Task: Find connections with filter location Thiais with filter topic #Mentoringwith filter profile language Spanish with filter current company Impetus with filter school Kolkata jobs with filter industry Tobacco Manufacturing with filter service category Ghostwriting with filter keywords title Landscaping Assistant
Action: Mouse moved to (253, 226)
Screenshot: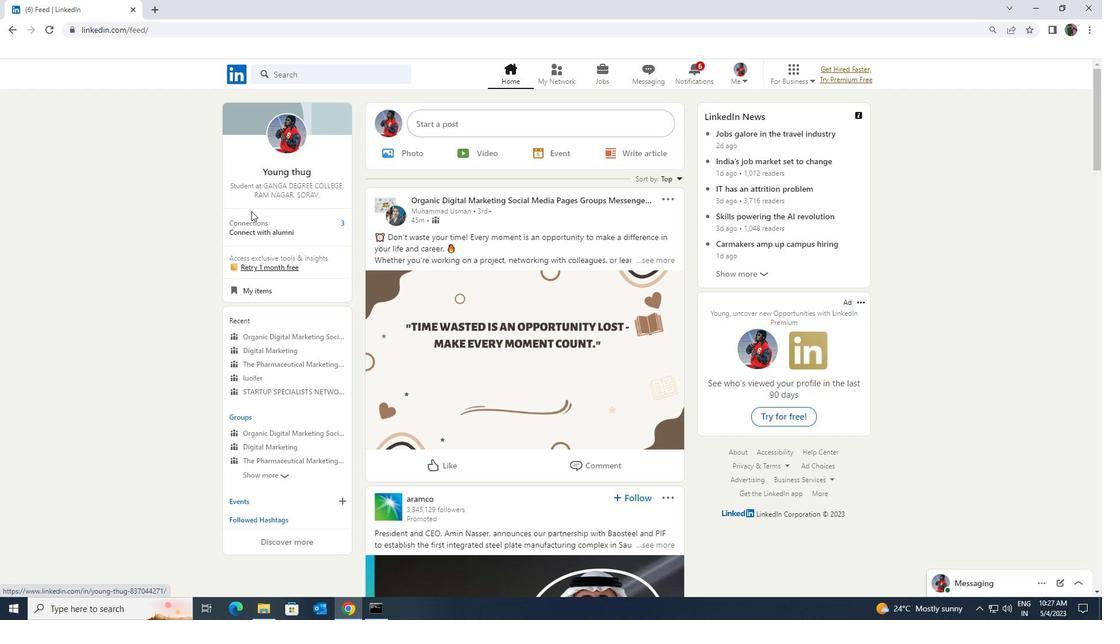 
Action: Mouse pressed left at (253, 226)
Screenshot: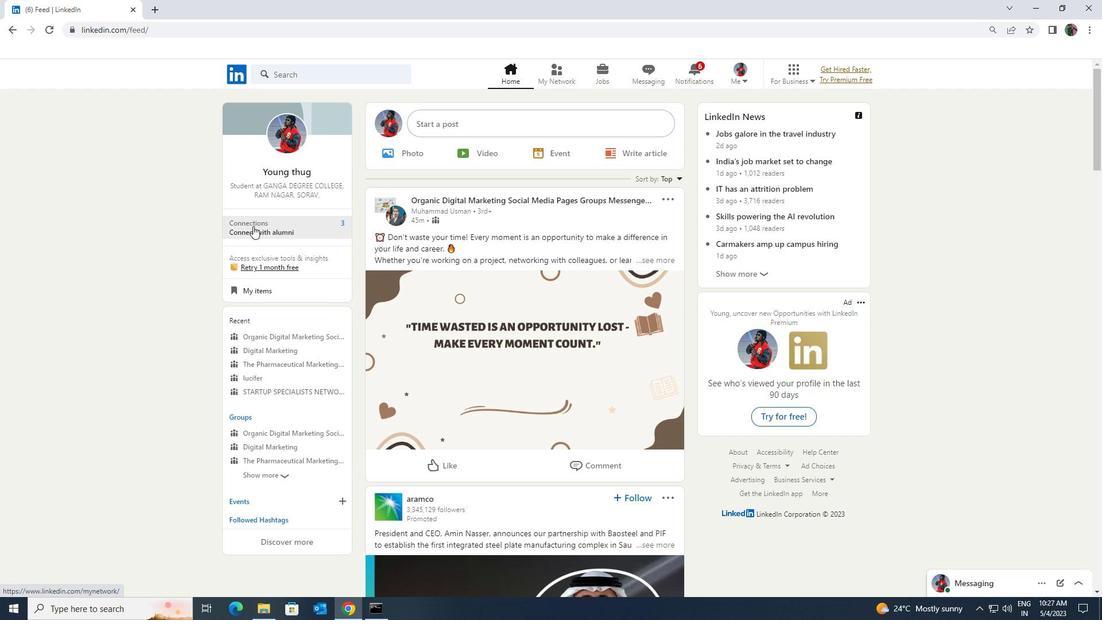 
Action: Mouse moved to (278, 137)
Screenshot: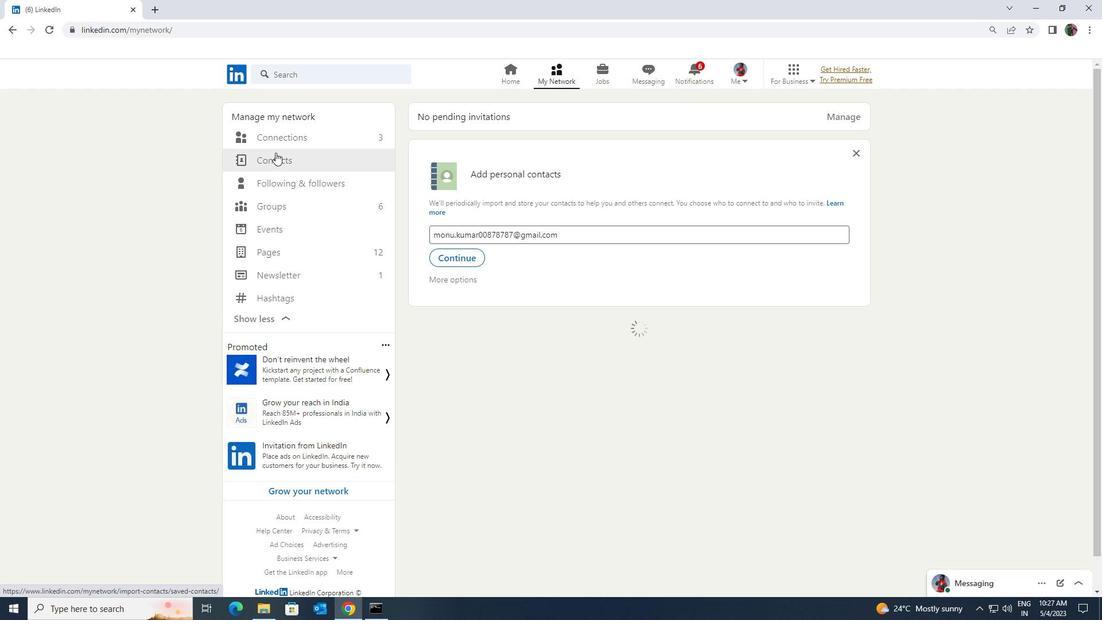 
Action: Mouse pressed left at (278, 137)
Screenshot: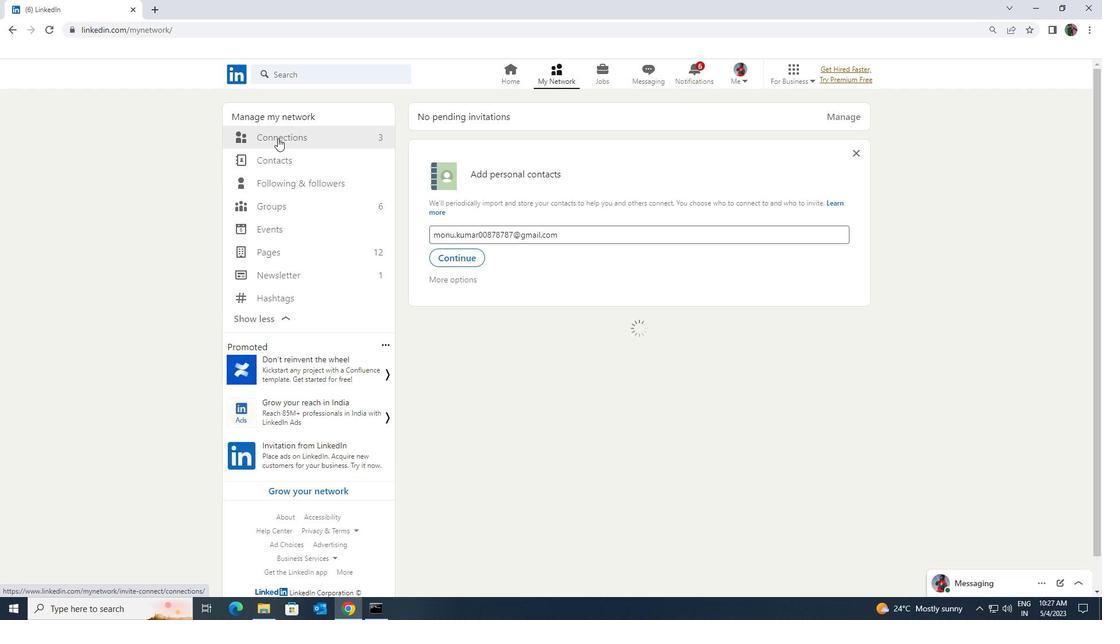 
Action: Mouse moved to (619, 140)
Screenshot: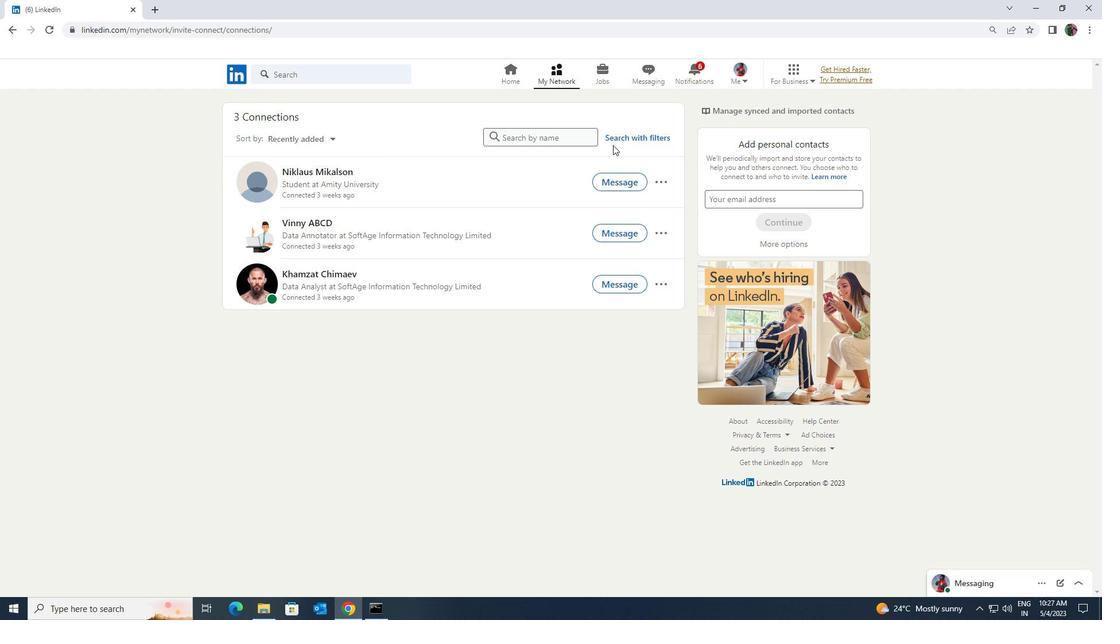 
Action: Mouse pressed left at (619, 140)
Screenshot: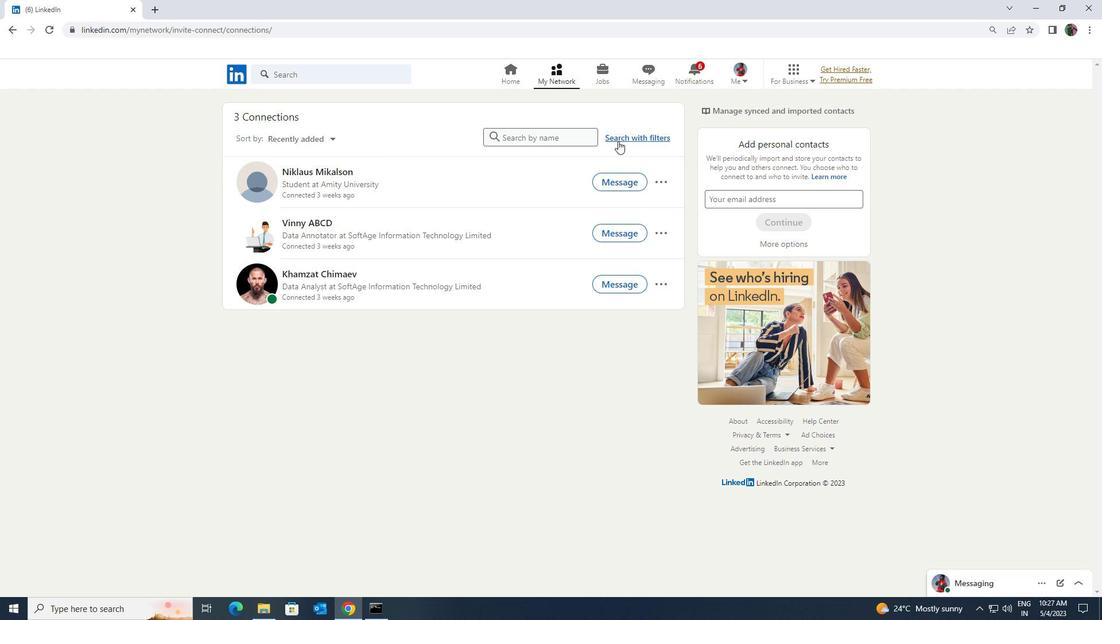 
Action: Mouse moved to (591, 109)
Screenshot: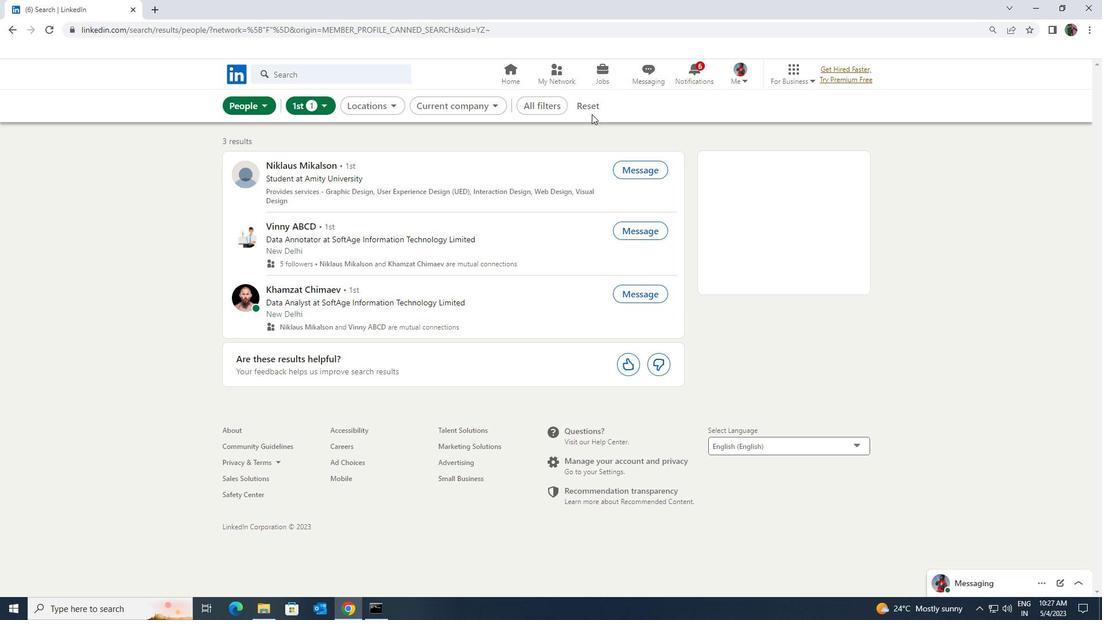 
Action: Mouse pressed left at (591, 109)
Screenshot: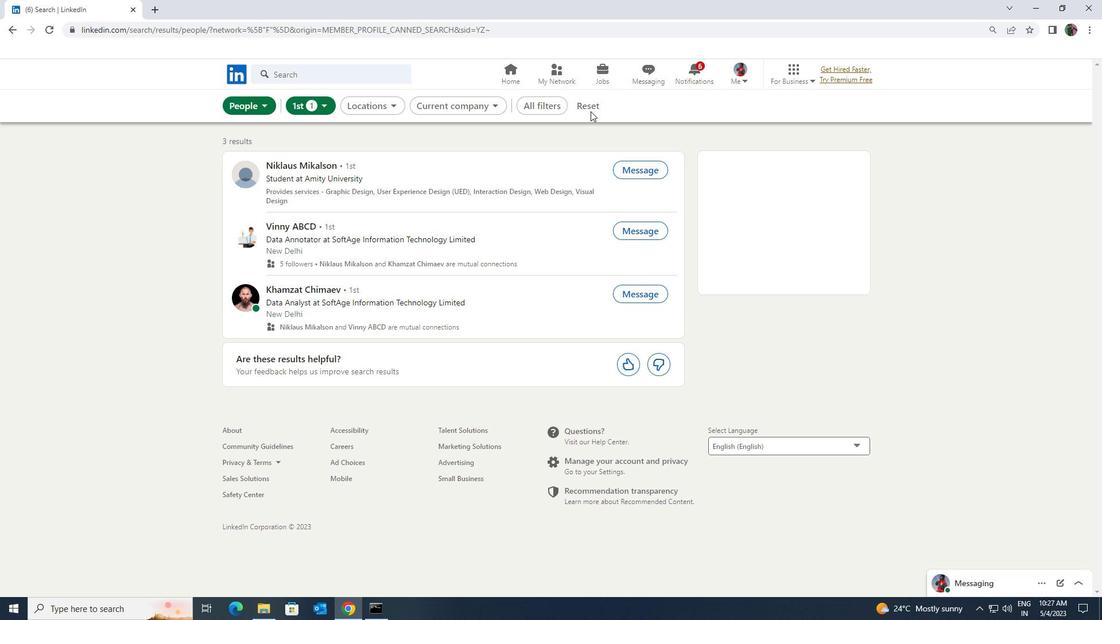 
Action: Mouse moved to (570, 107)
Screenshot: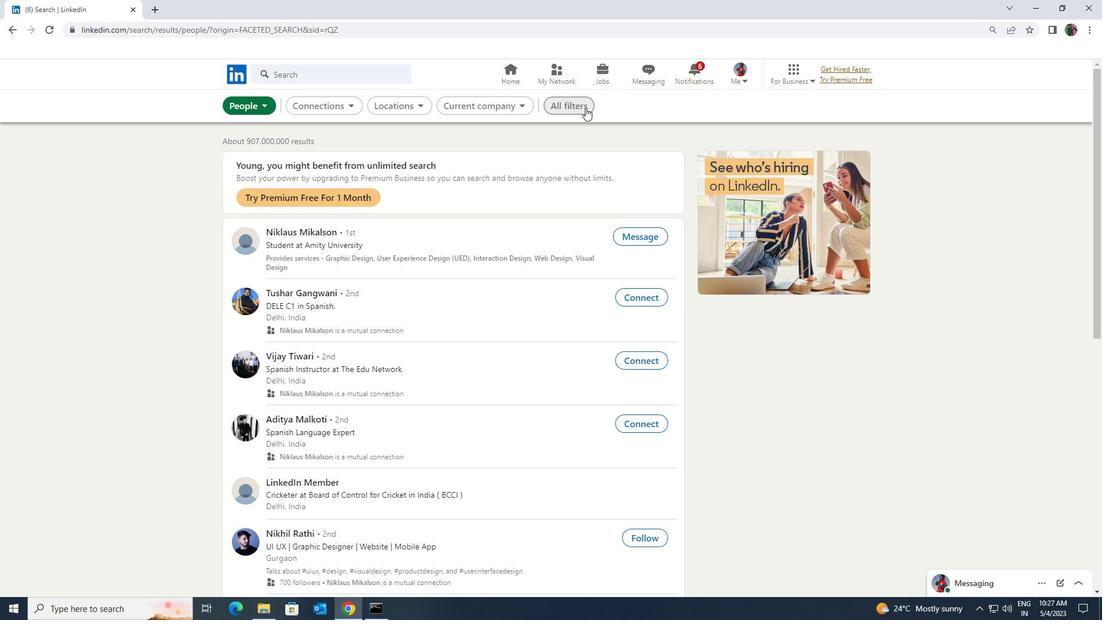 
Action: Mouse pressed left at (570, 107)
Screenshot: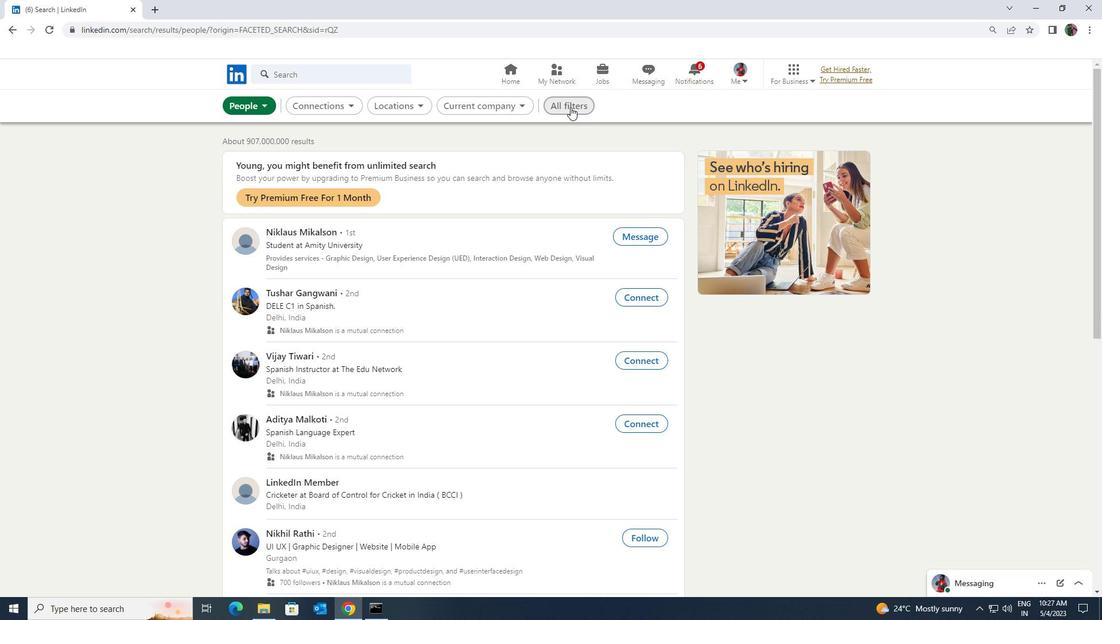 
Action: Mouse moved to (947, 447)
Screenshot: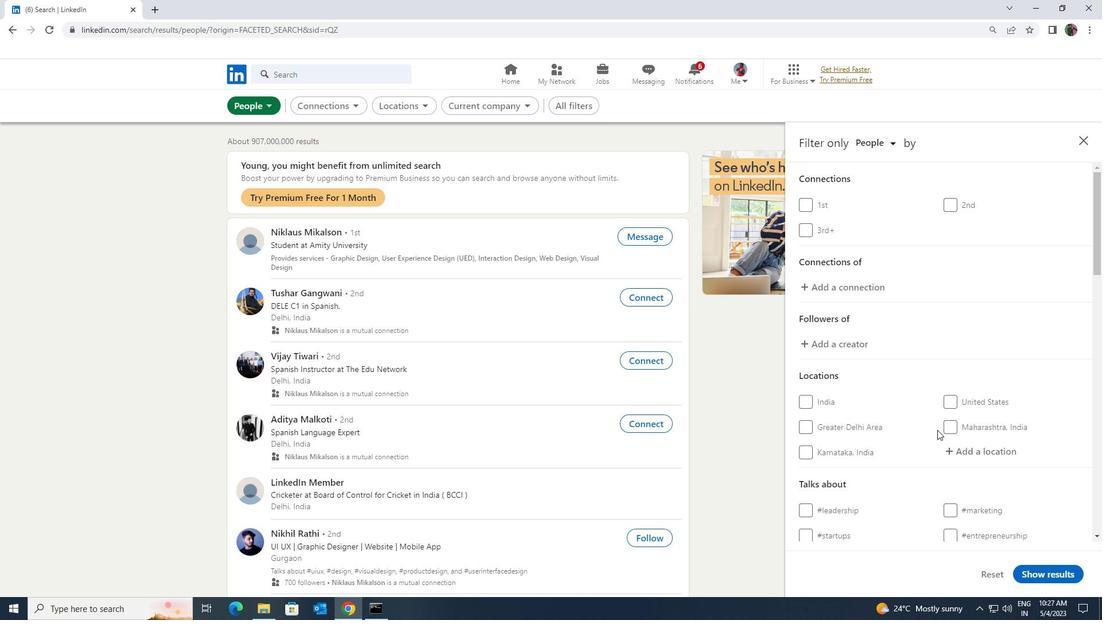 
Action: Mouse pressed left at (947, 447)
Screenshot: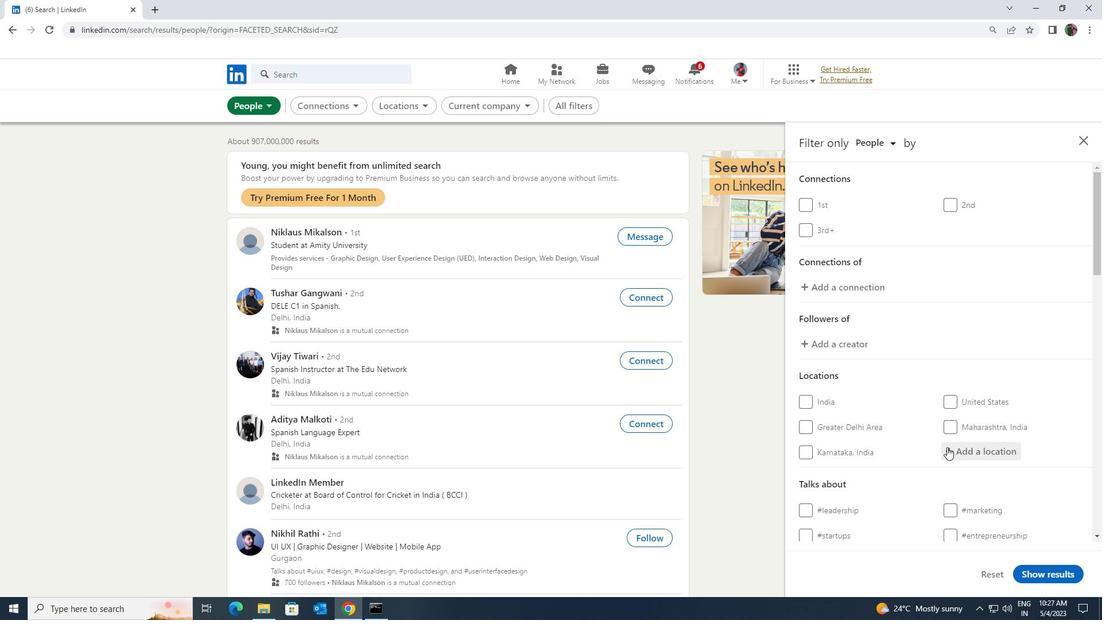 
Action: Key pressed <Key.shift>THIAIS
Screenshot: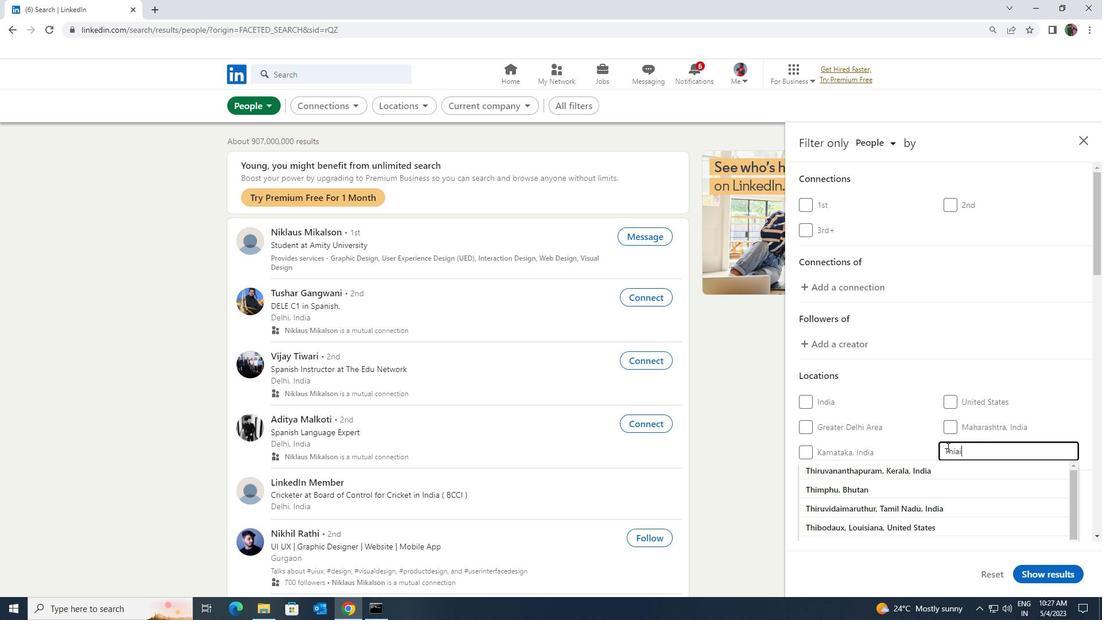 
Action: Mouse moved to (944, 461)
Screenshot: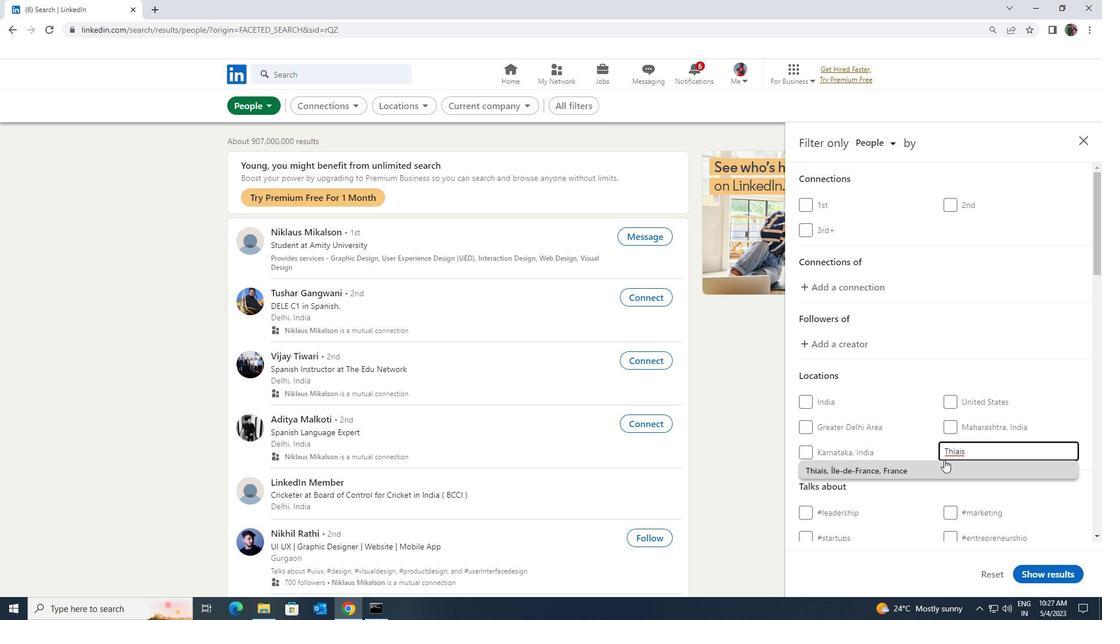 
Action: Mouse pressed left at (944, 461)
Screenshot: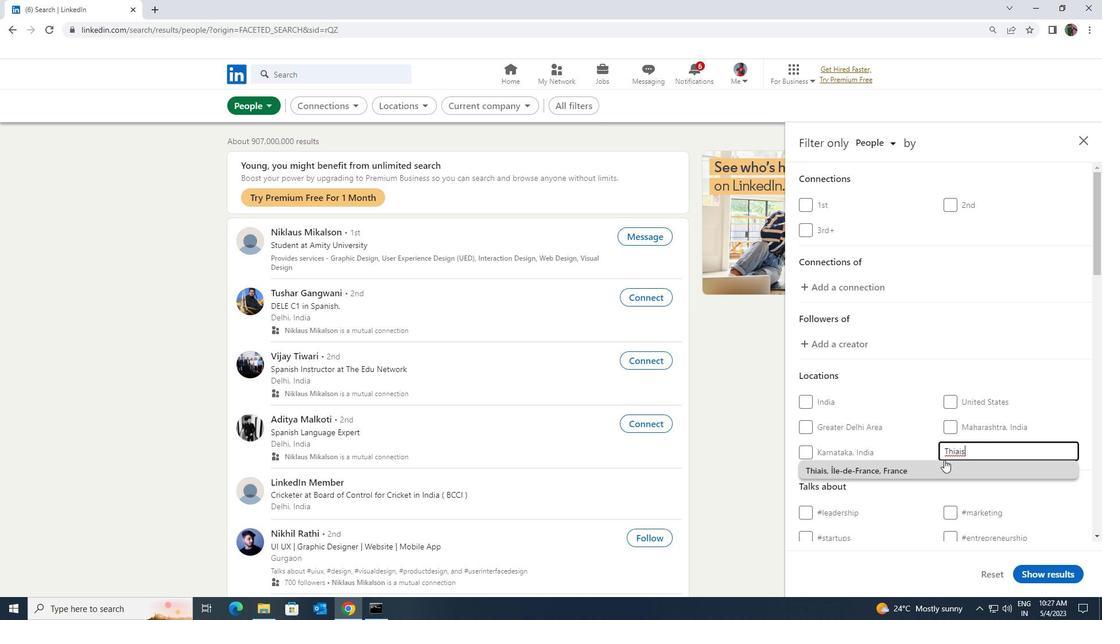 
Action: Mouse scrolled (944, 461) with delta (0, 0)
Screenshot: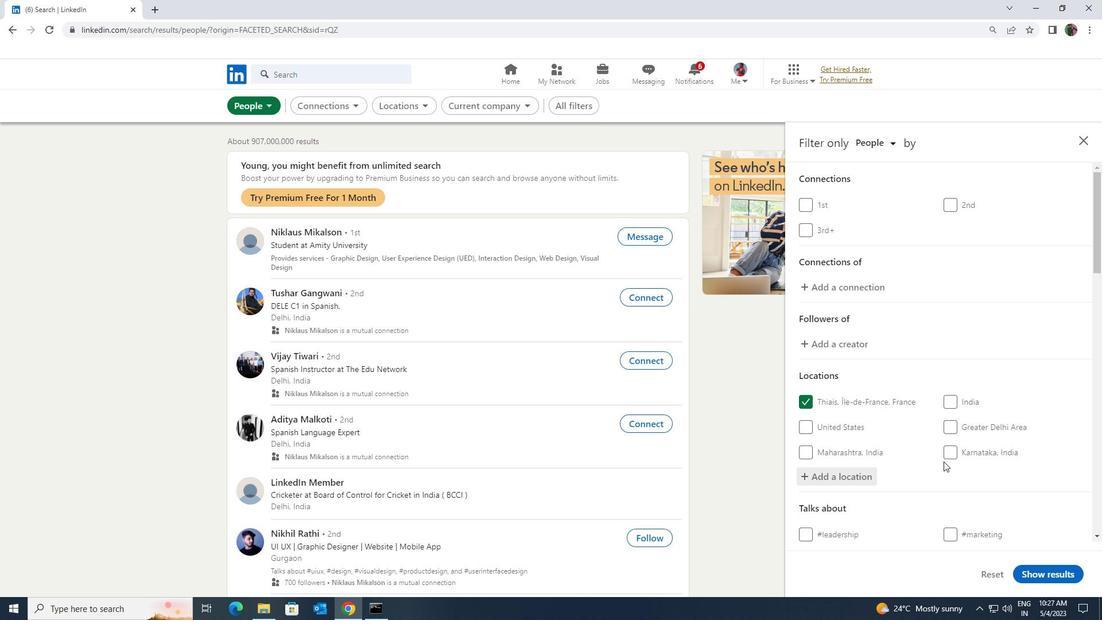 
Action: Mouse scrolled (944, 461) with delta (0, 0)
Screenshot: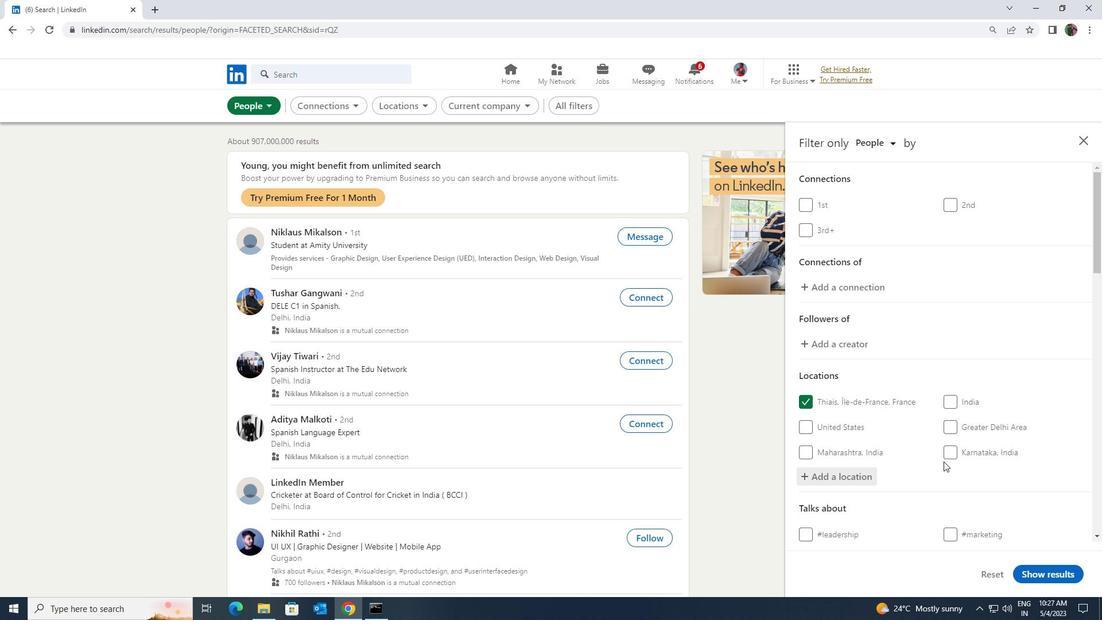 
Action: Mouse scrolled (944, 461) with delta (0, 0)
Screenshot: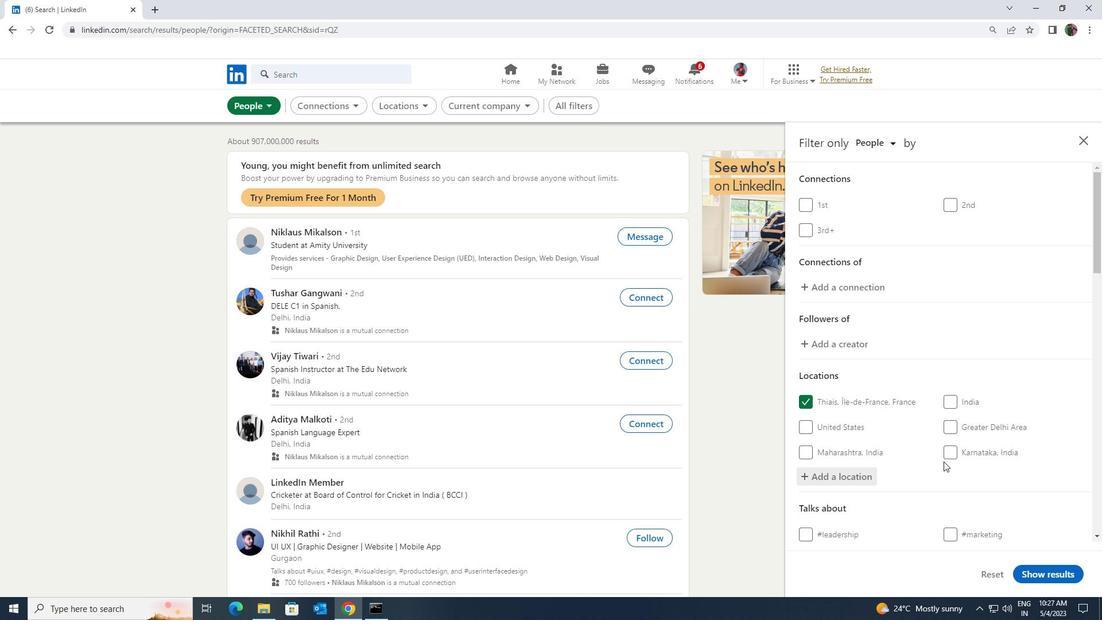 
Action: Mouse moved to (963, 408)
Screenshot: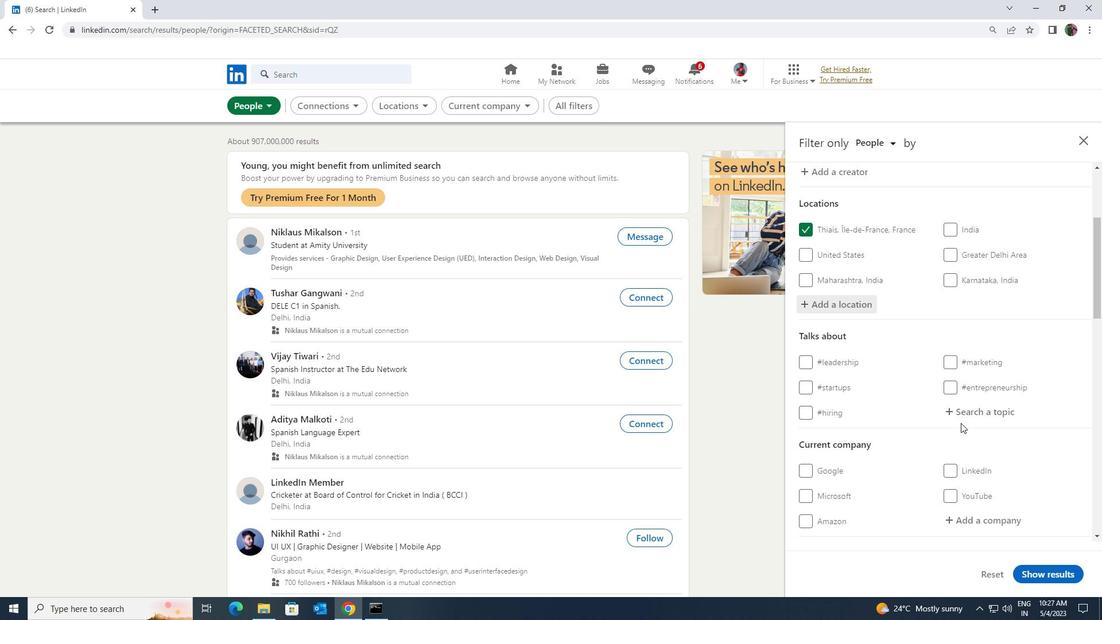
Action: Mouse pressed left at (963, 408)
Screenshot: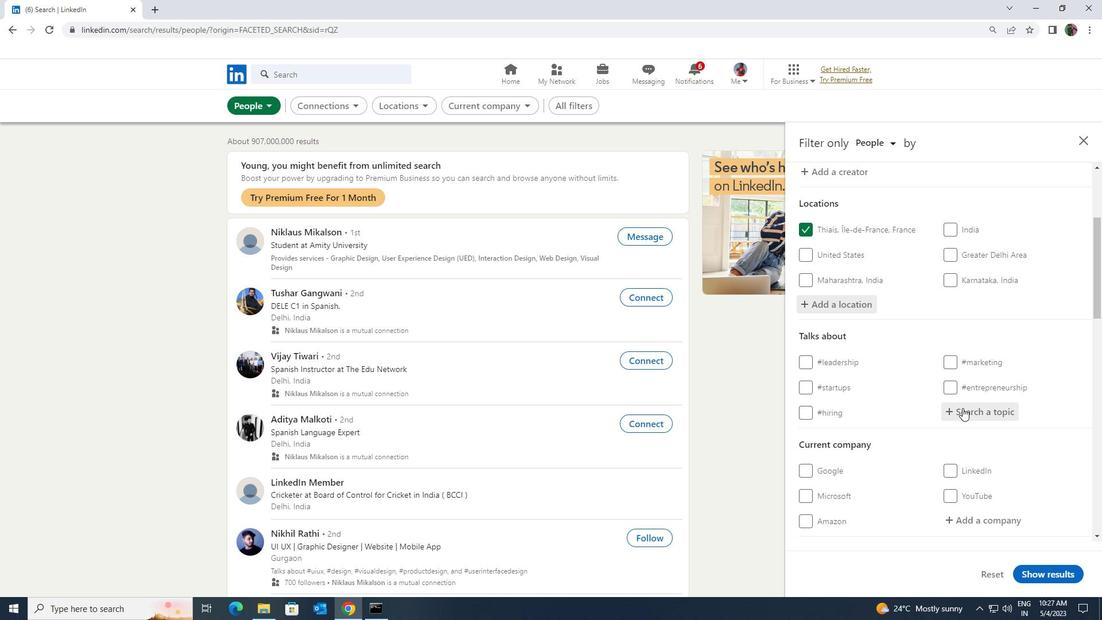 
Action: Key pressed <Key.shift>MENTORING
Screenshot: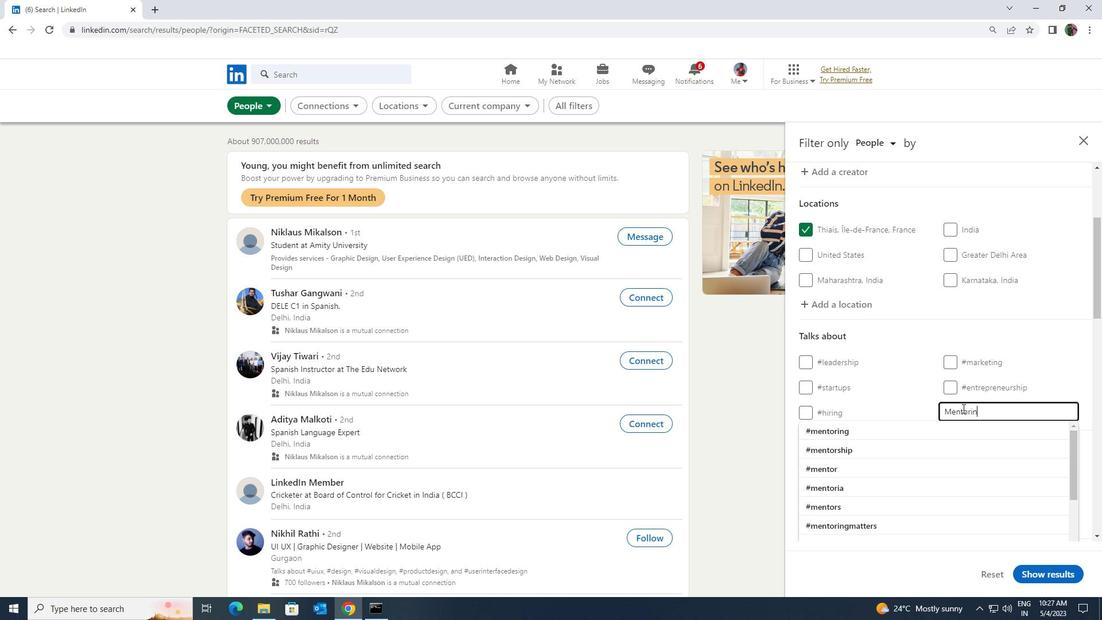 
Action: Mouse moved to (949, 422)
Screenshot: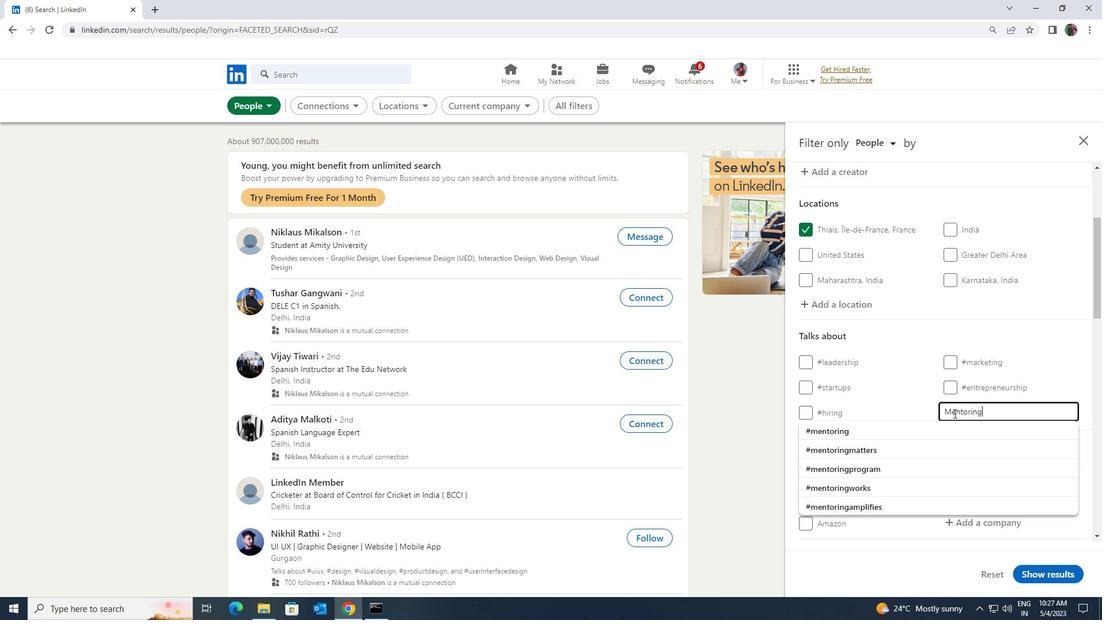 
Action: Mouse pressed left at (949, 422)
Screenshot: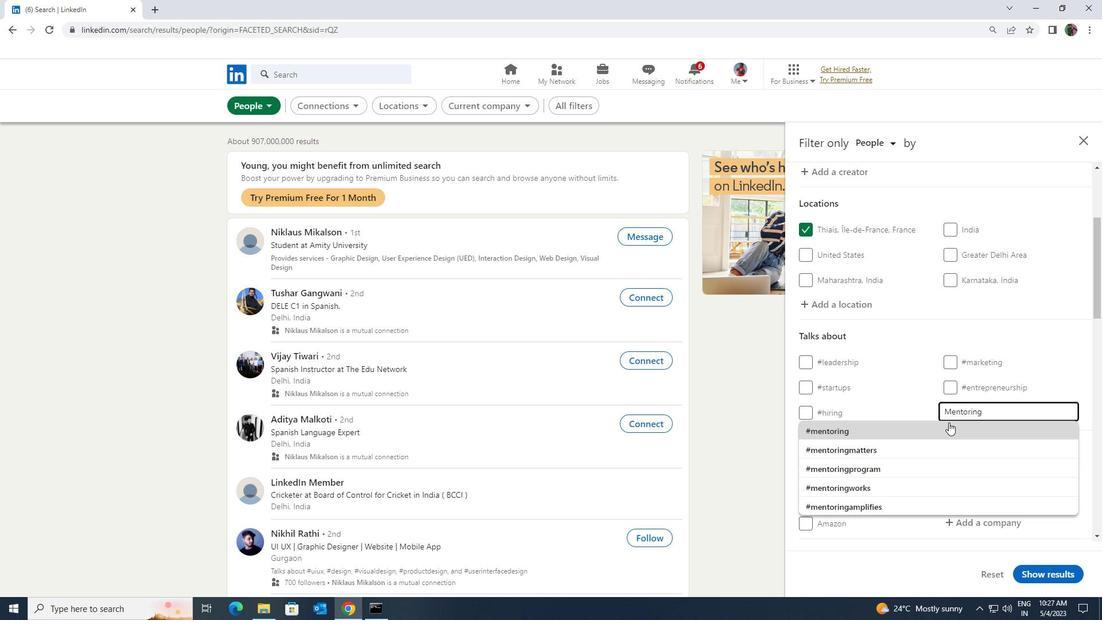 
Action: Mouse scrolled (949, 422) with delta (0, 0)
Screenshot: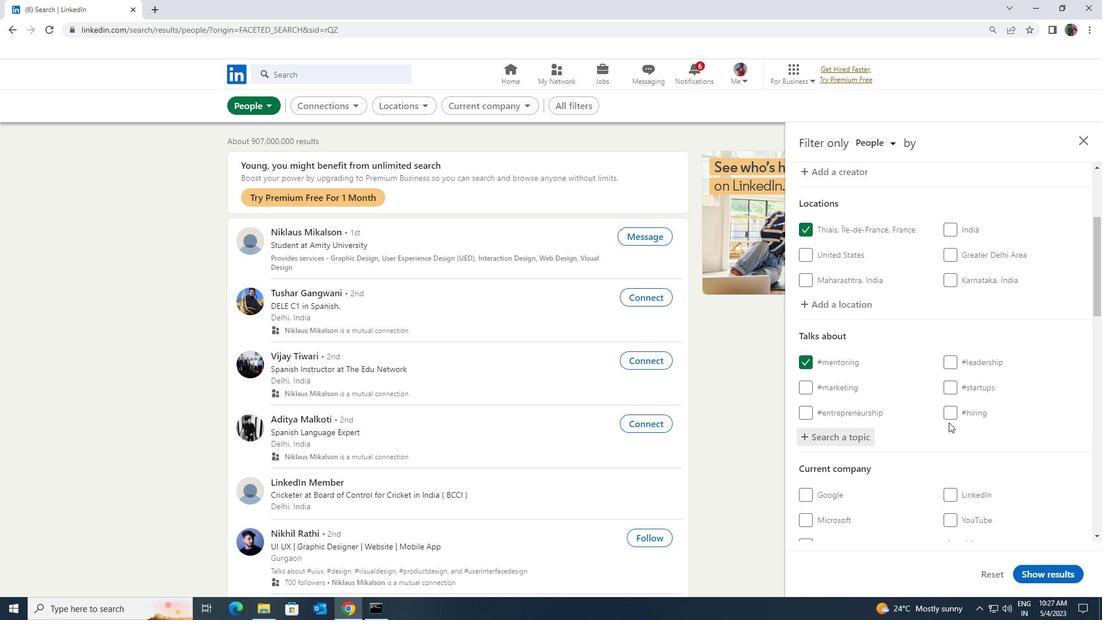 
Action: Mouse scrolled (949, 422) with delta (0, 0)
Screenshot: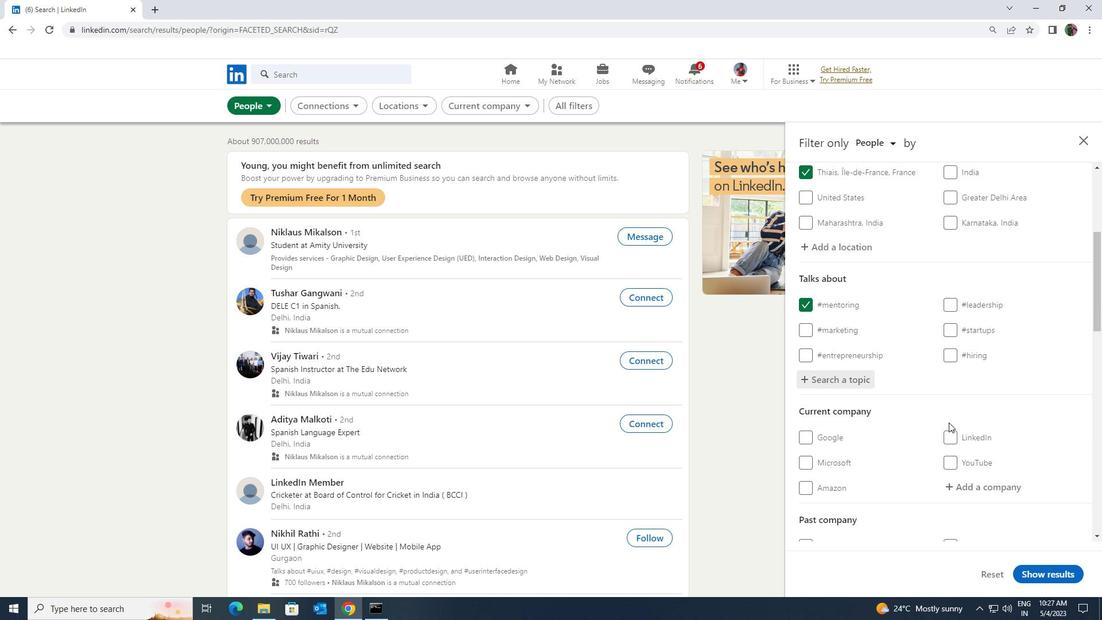 
Action: Mouse scrolled (949, 422) with delta (0, 0)
Screenshot: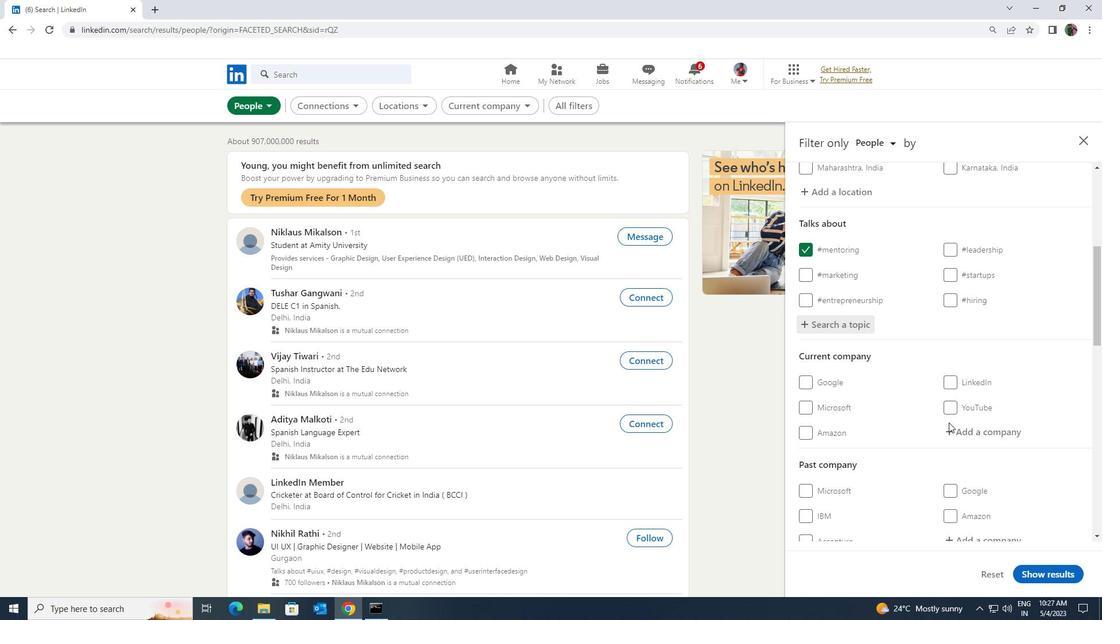 
Action: Mouse scrolled (949, 422) with delta (0, 0)
Screenshot: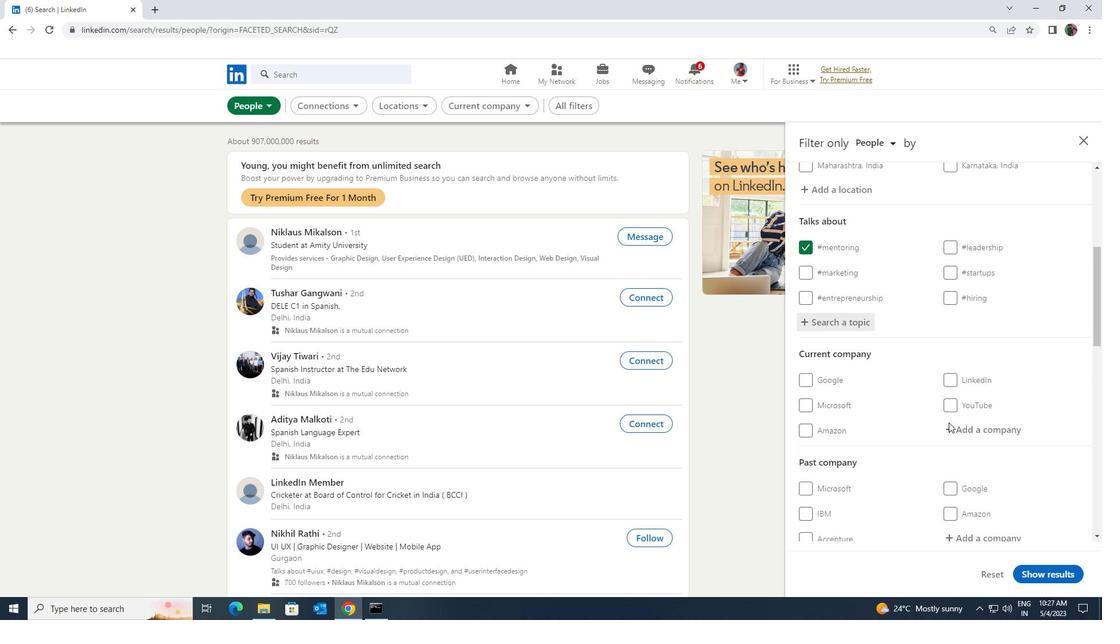 
Action: Mouse scrolled (949, 422) with delta (0, 0)
Screenshot: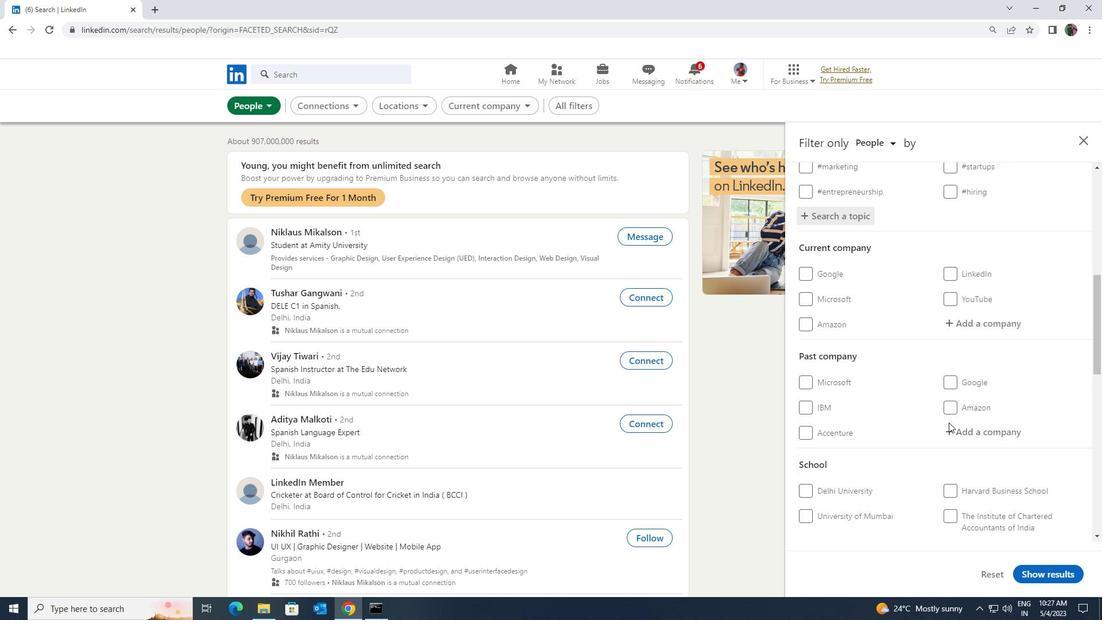 
Action: Mouse scrolled (949, 422) with delta (0, 0)
Screenshot: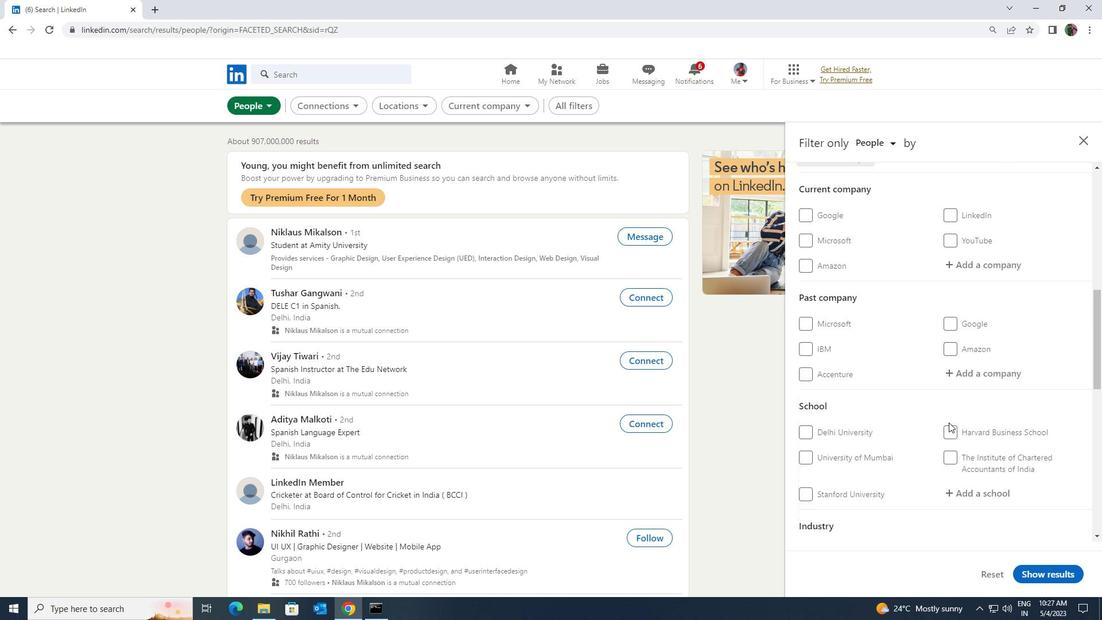 
Action: Mouse scrolled (949, 422) with delta (0, 0)
Screenshot: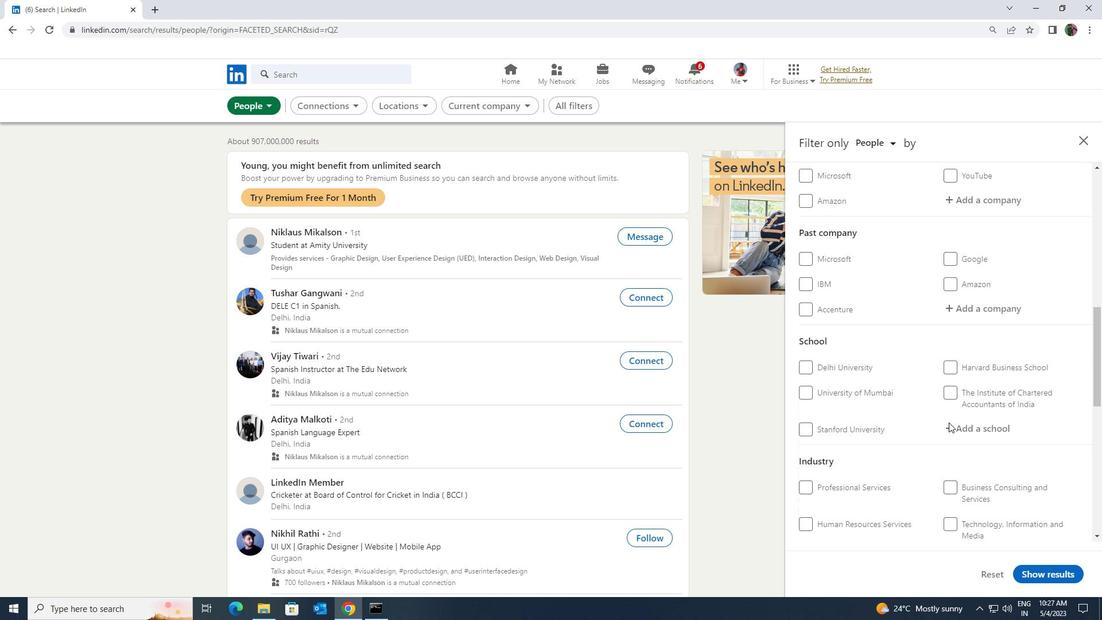 
Action: Mouse scrolled (949, 422) with delta (0, 0)
Screenshot: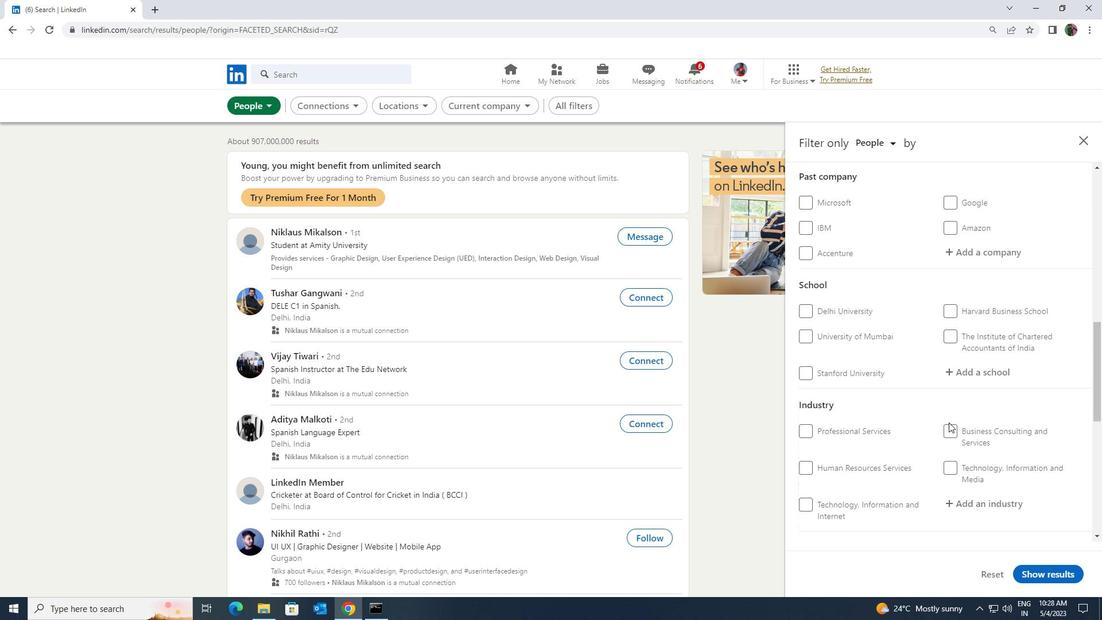
Action: Mouse scrolled (949, 422) with delta (0, 0)
Screenshot: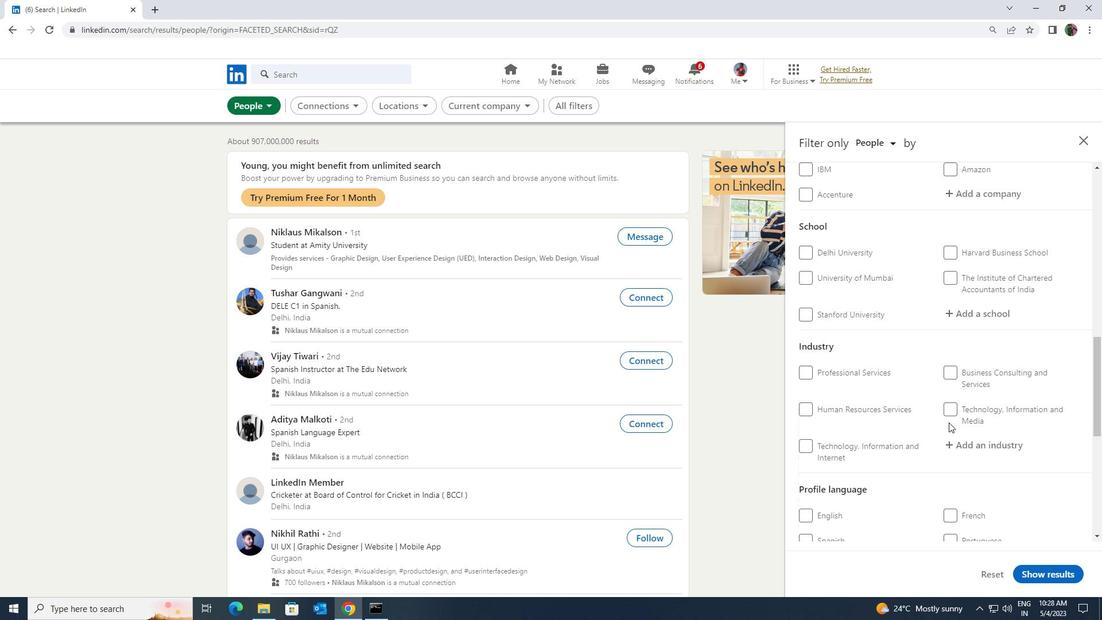 
Action: Mouse moved to (803, 486)
Screenshot: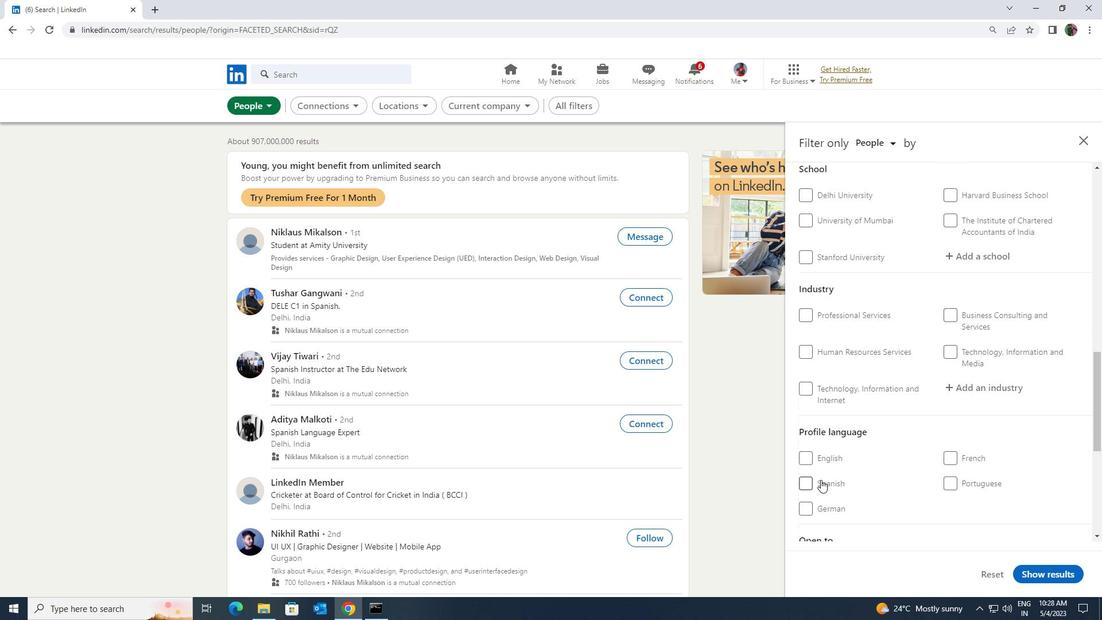 
Action: Mouse pressed left at (803, 486)
Screenshot: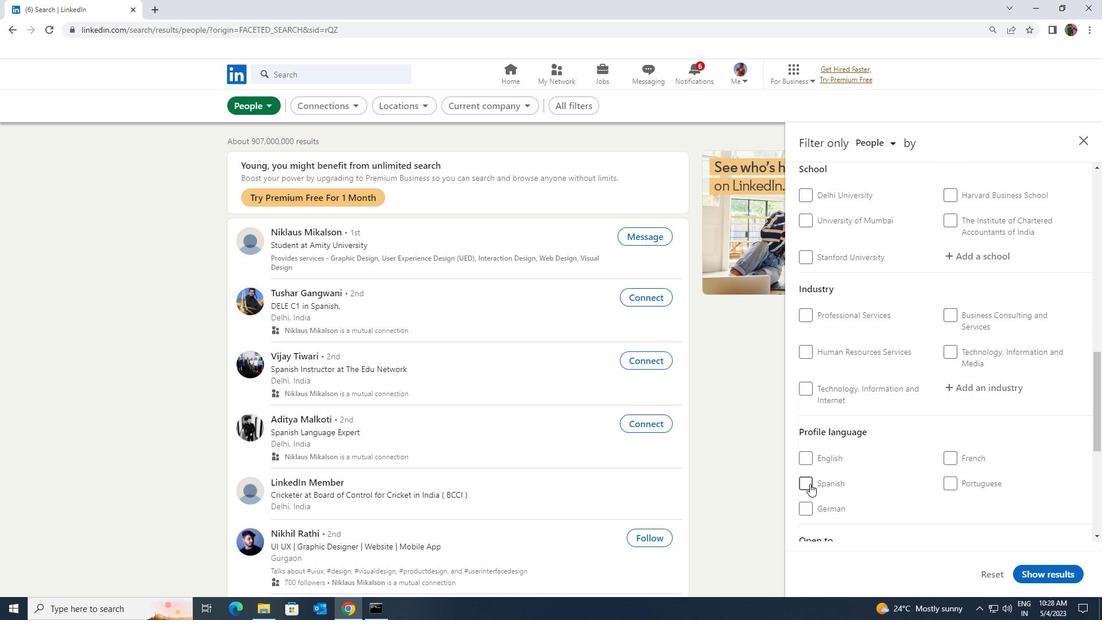 
Action: Mouse moved to (905, 464)
Screenshot: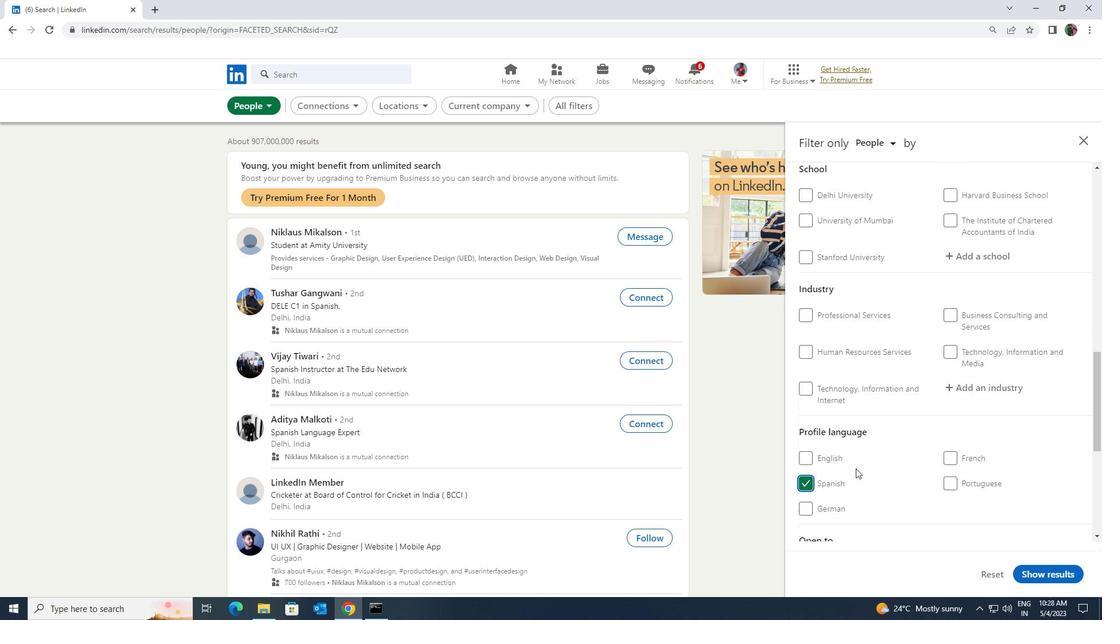
Action: Mouse scrolled (905, 465) with delta (0, 0)
Screenshot: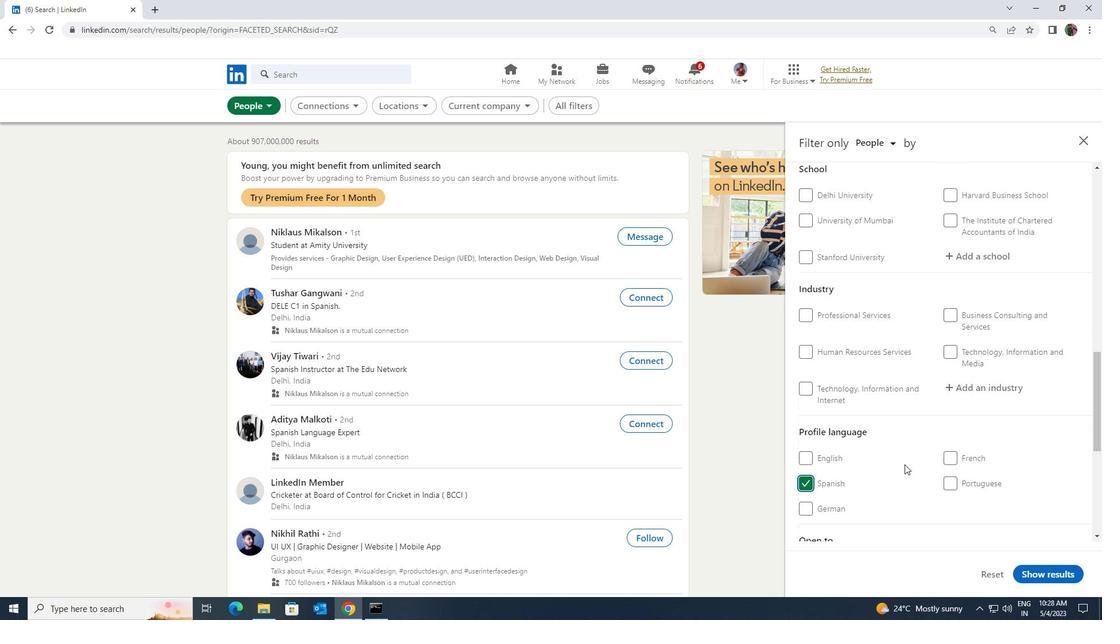 
Action: Mouse scrolled (905, 465) with delta (0, 0)
Screenshot: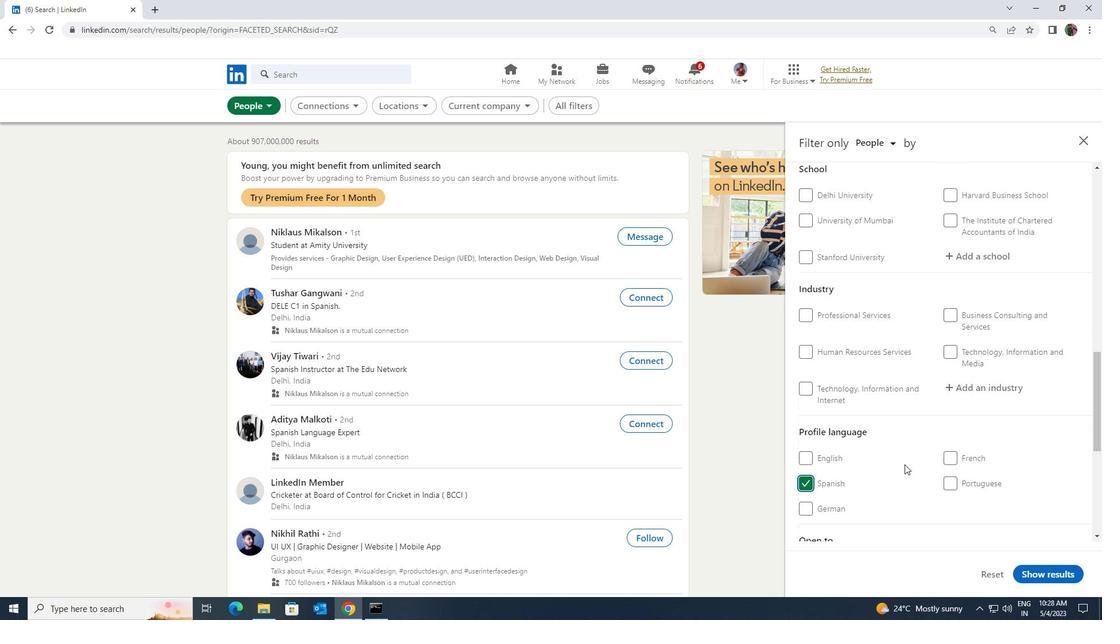 
Action: Mouse scrolled (905, 465) with delta (0, 0)
Screenshot: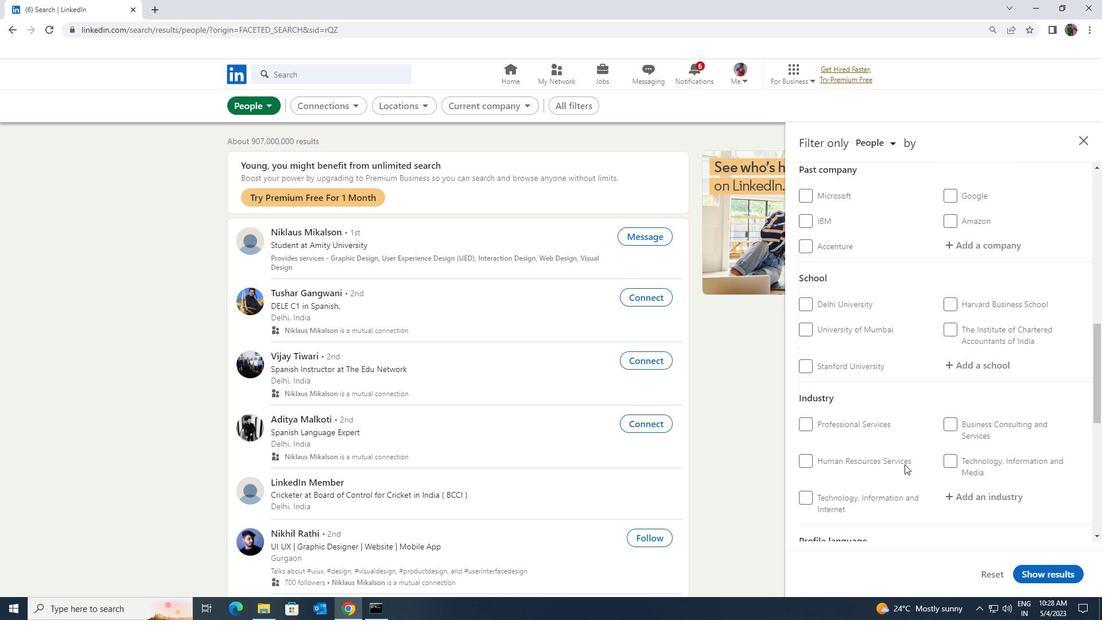 
Action: Mouse scrolled (905, 465) with delta (0, 0)
Screenshot: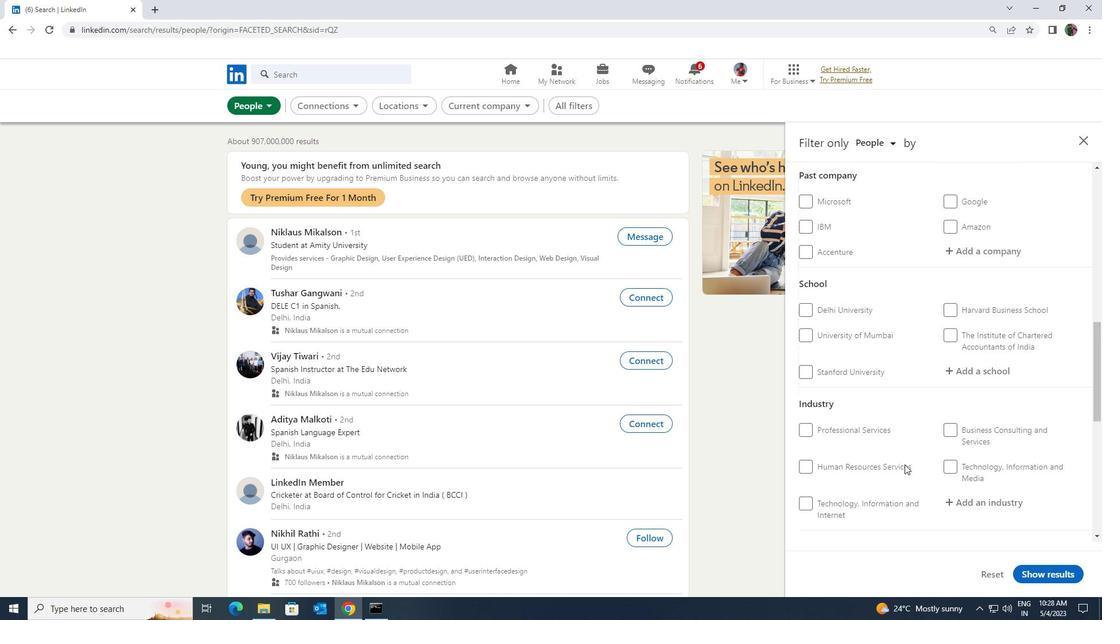
Action: Mouse scrolled (905, 465) with delta (0, 0)
Screenshot: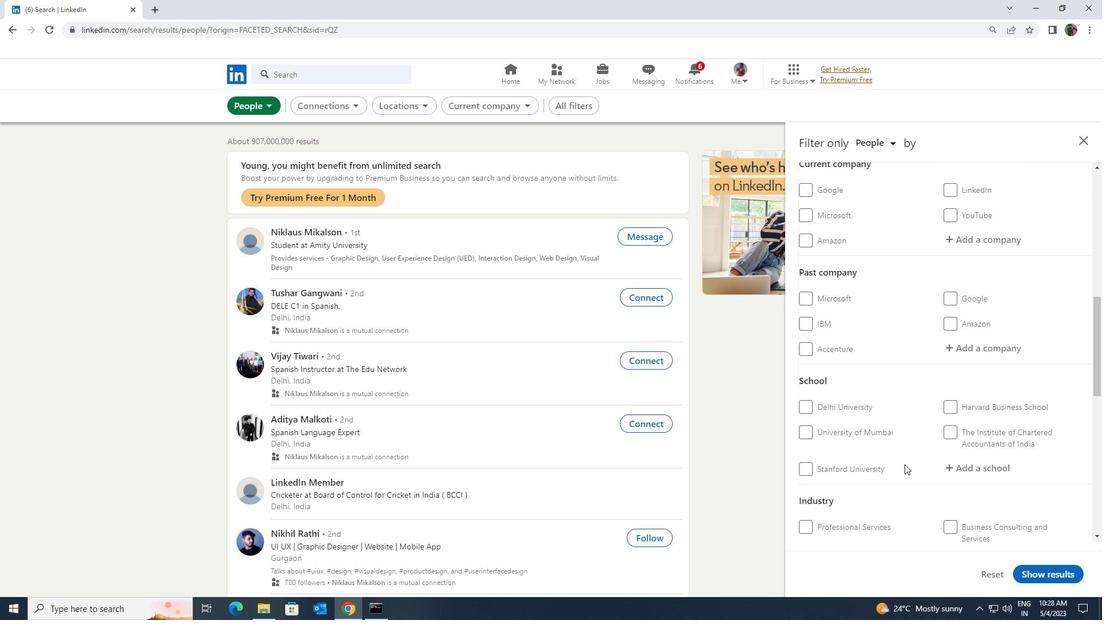 
Action: Mouse scrolled (905, 465) with delta (0, 0)
Screenshot: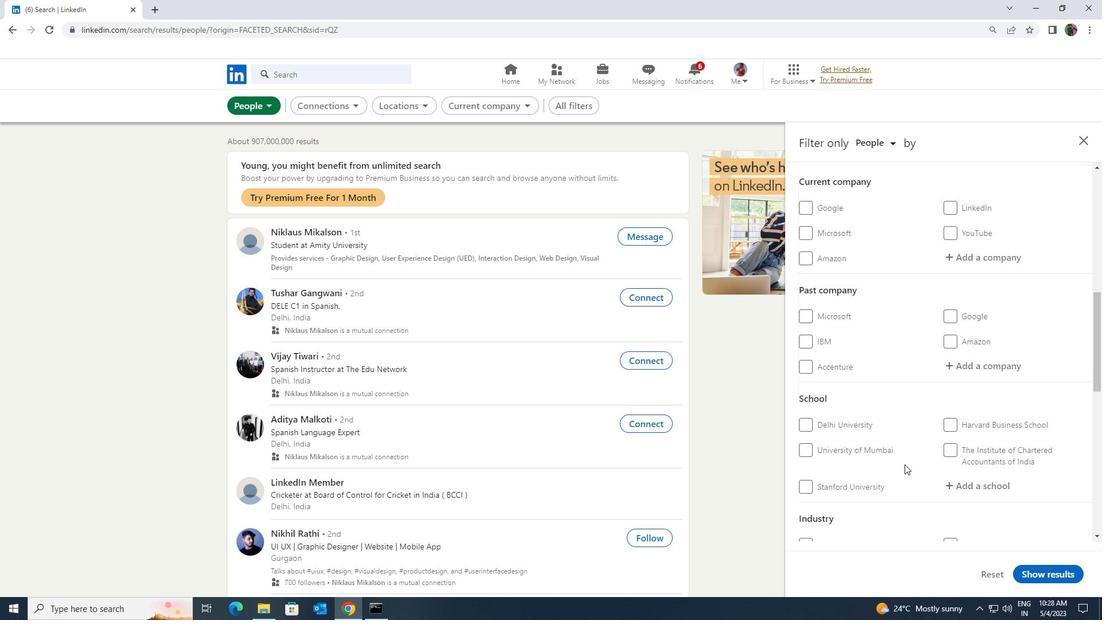 
Action: Mouse scrolled (905, 465) with delta (0, 0)
Screenshot: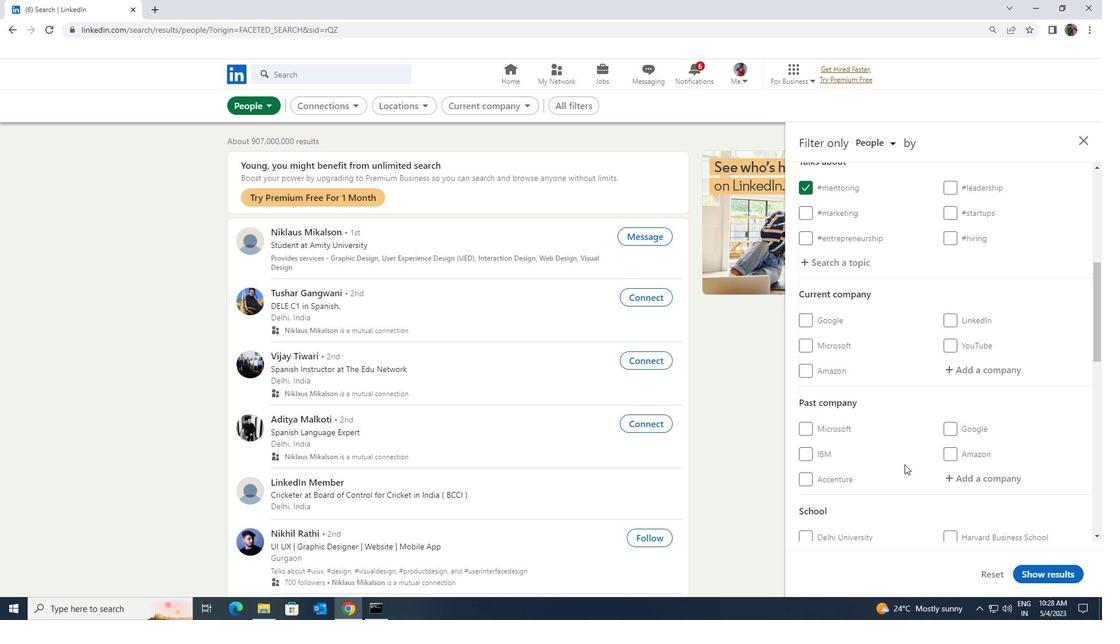 
Action: Mouse moved to (942, 432)
Screenshot: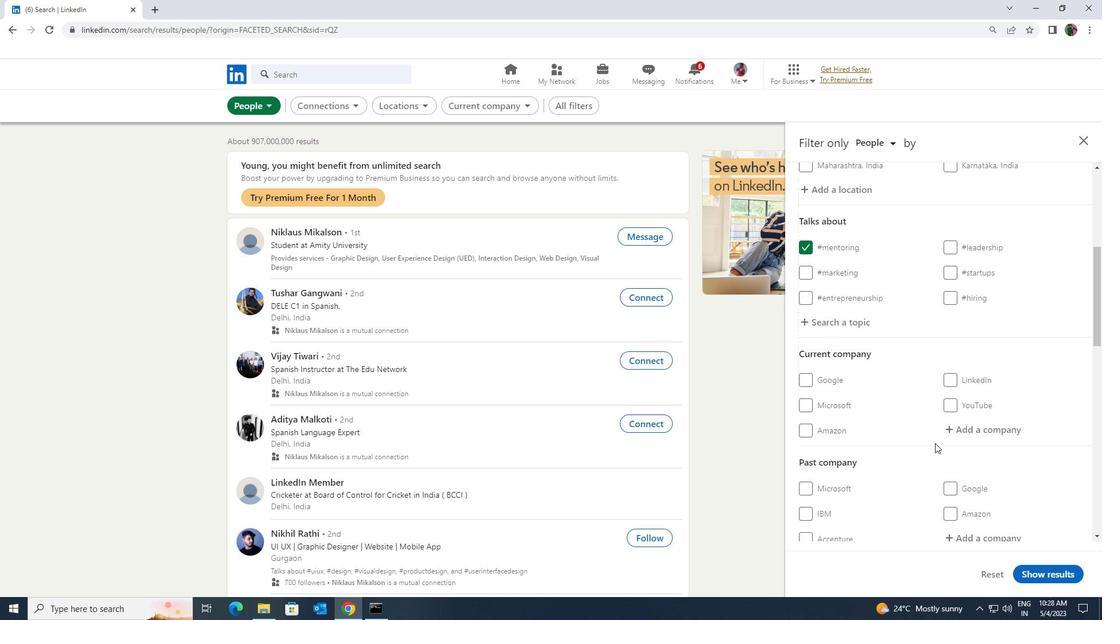 
Action: Mouse pressed left at (942, 432)
Screenshot: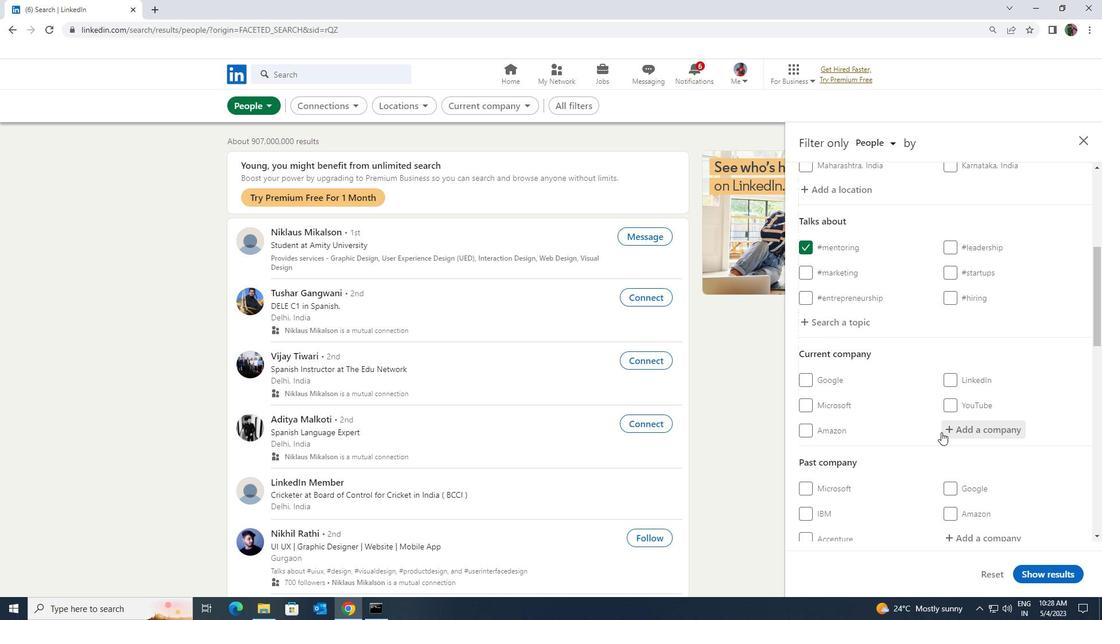 
Action: Key pressed <Key.shift><Key.shift><Key.shift><Key.shift><Key.shift><Key.shift><Key.shift><Key.shift><Key.shift>IMPET
Screenshot: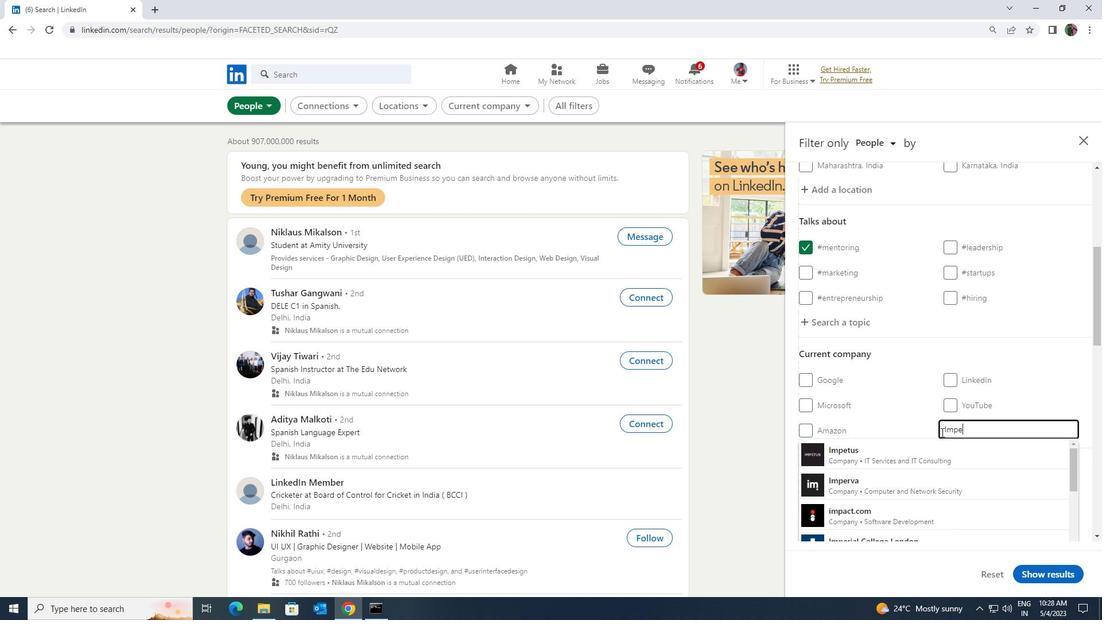 
Action: Mouse moved to (933, 454)
Screenshot: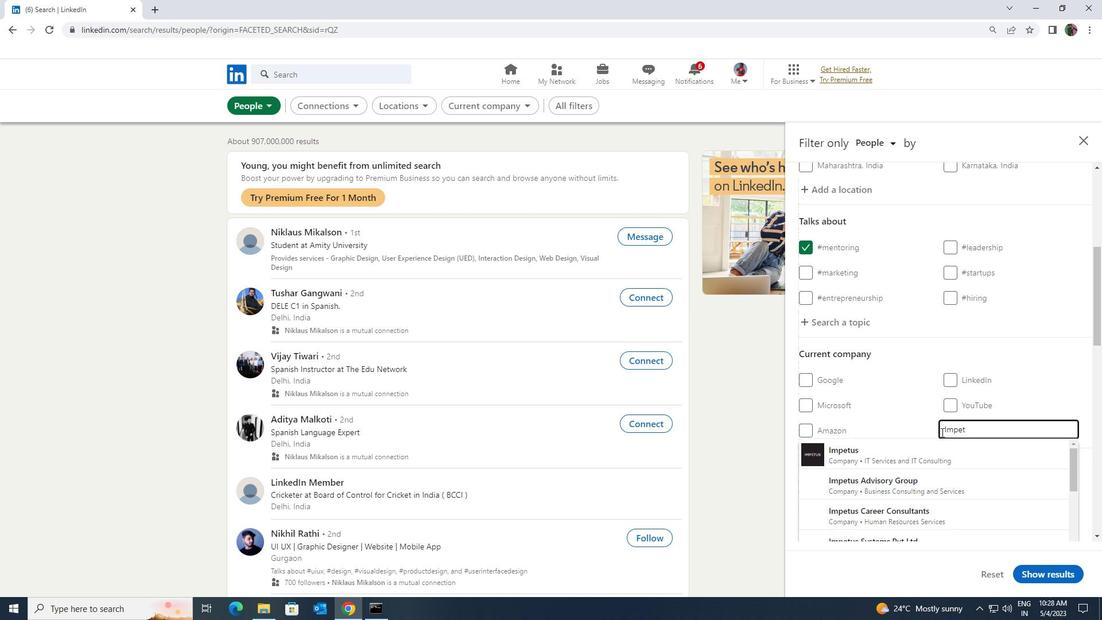 
Action: Mouse pressed left at (933, 454)
Screenshot: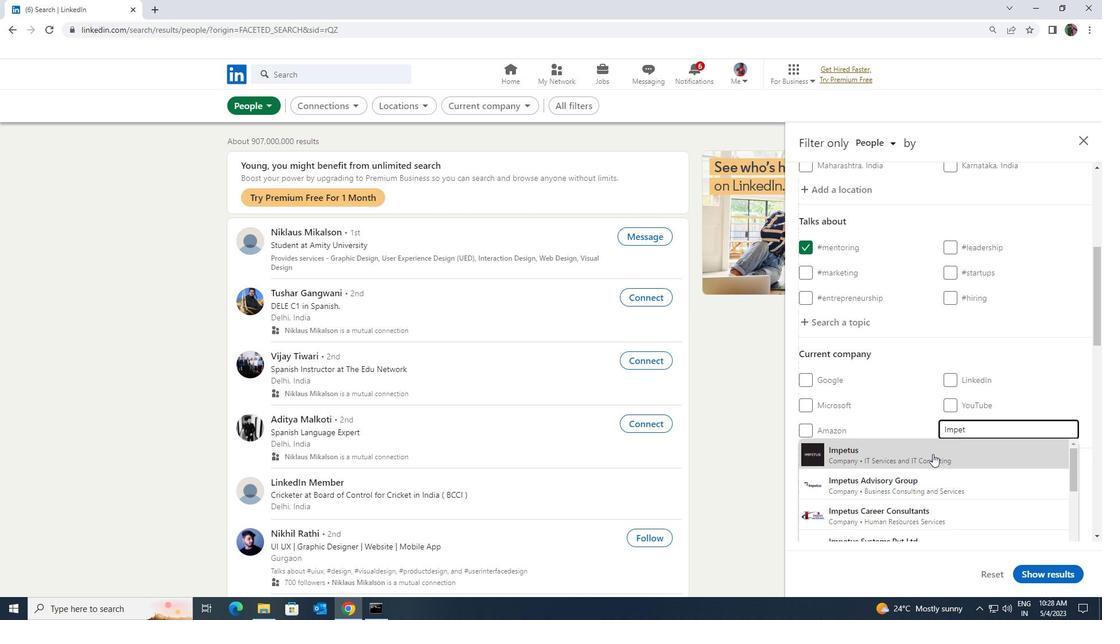 
Action: Mouse scrolled (933, 453) with delta (0, 0)
Screenshot: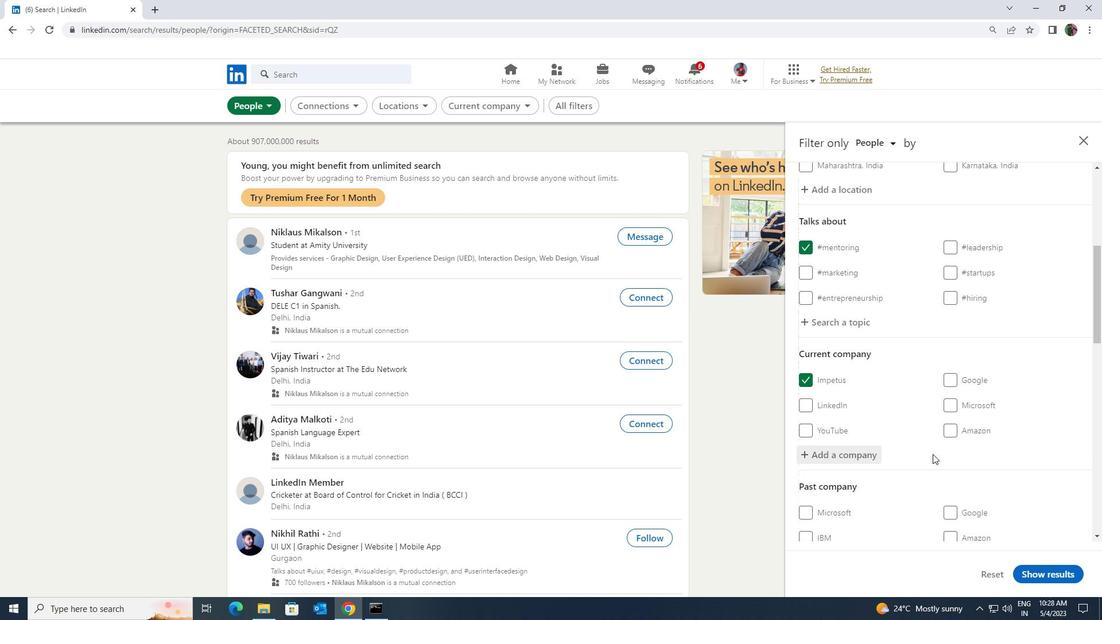 
Action: Mouse scrolled (933, 453) with delta (0, 0)
Screenshot: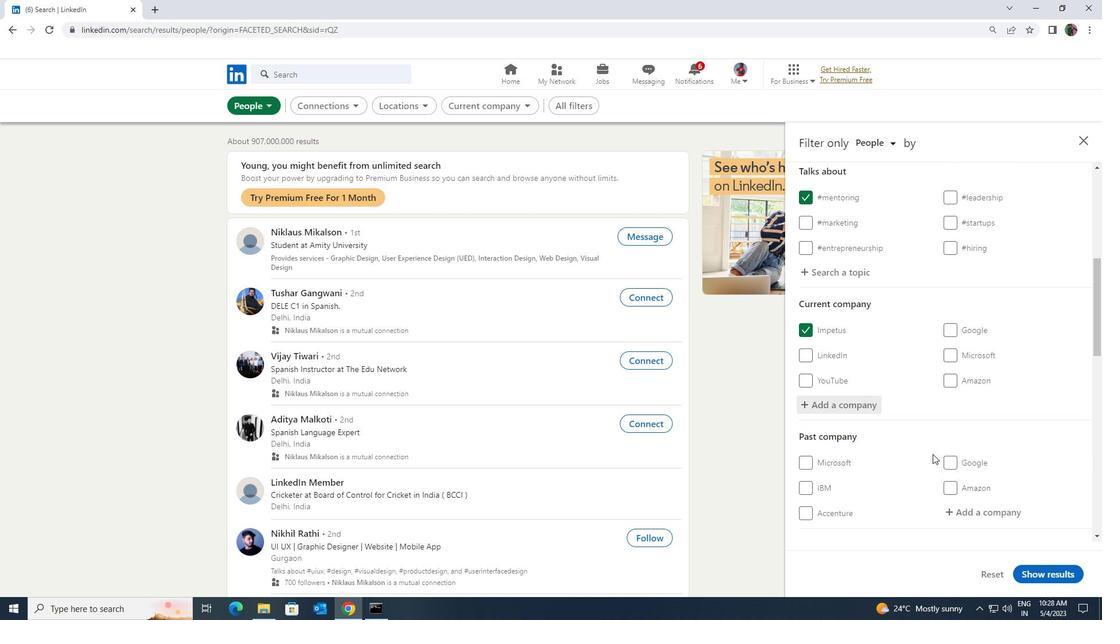 
Action: Mouse scrolled (933, 453) with delta (0, 0)
Screenshot: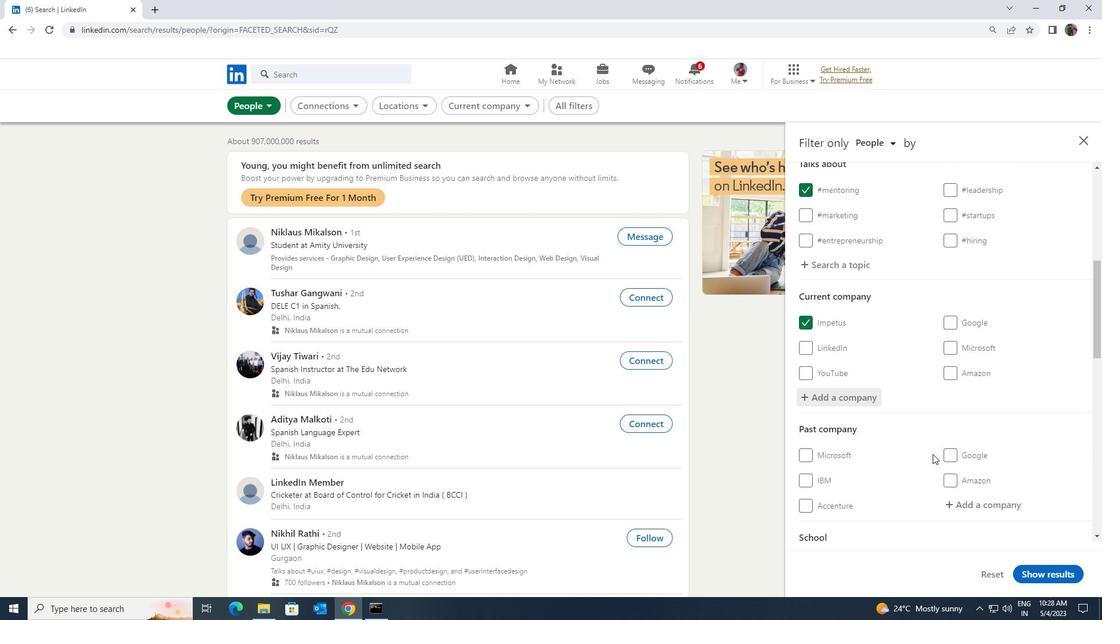 
Action: Mouse scrolled (933, 453) with delta (0, 0)
Screenshot: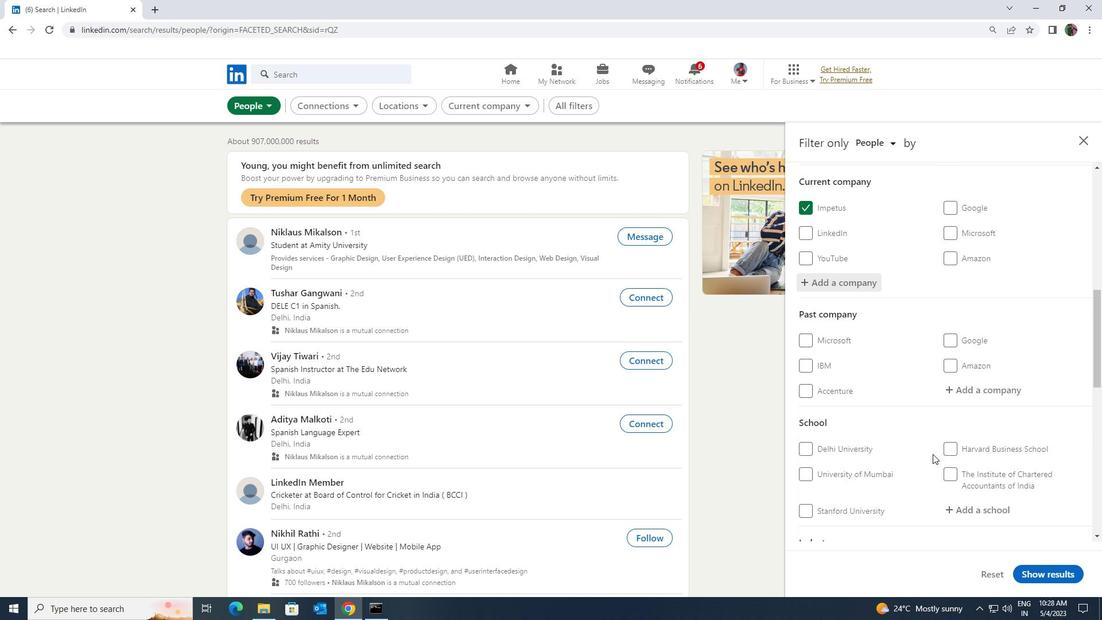 
Action: Mouse moved to (948, 453)
Screenshot: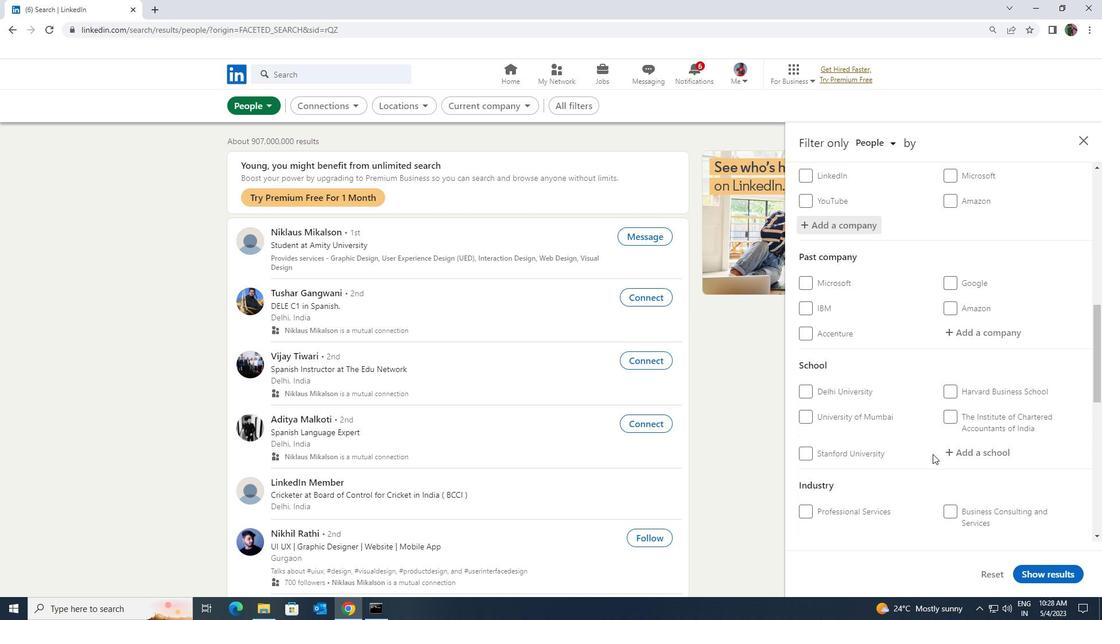 
Action: Mouse pressed left at (948, 453)
Screenshot: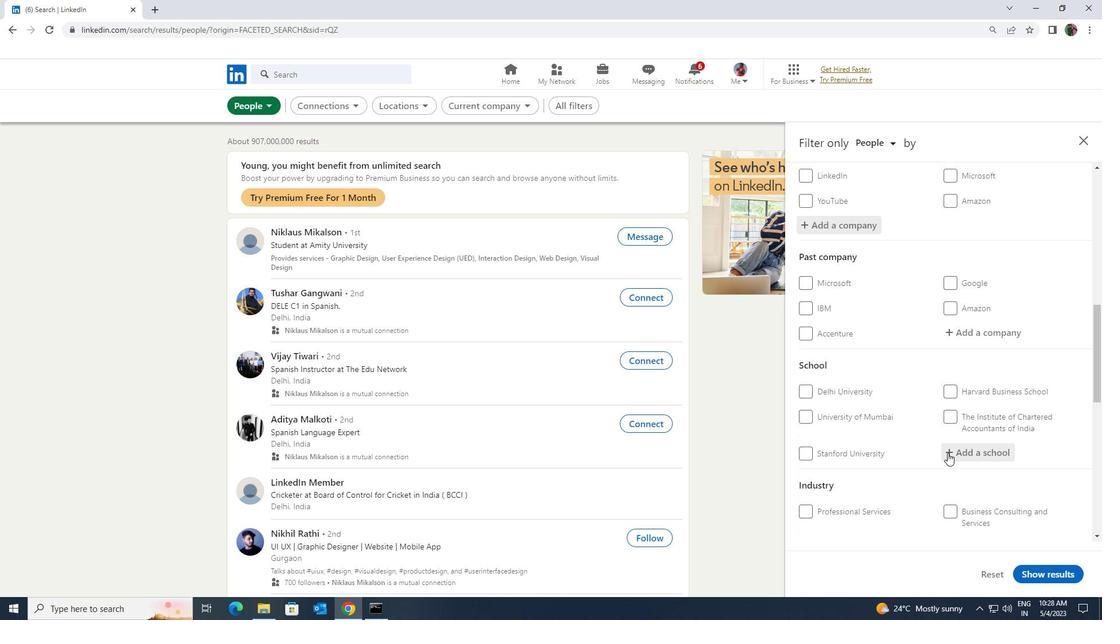 
Action: Key pressed <Key.shift><Key.shift><Key.shift><Key.shift><Key.shift><Key.shift><Key.shift><Key.shift><Key.shift><Key.shift><Key.shift><Key.shift><Key.shift>KOKL<Key.backspace><Key.backspace>LKATA
Screenshot: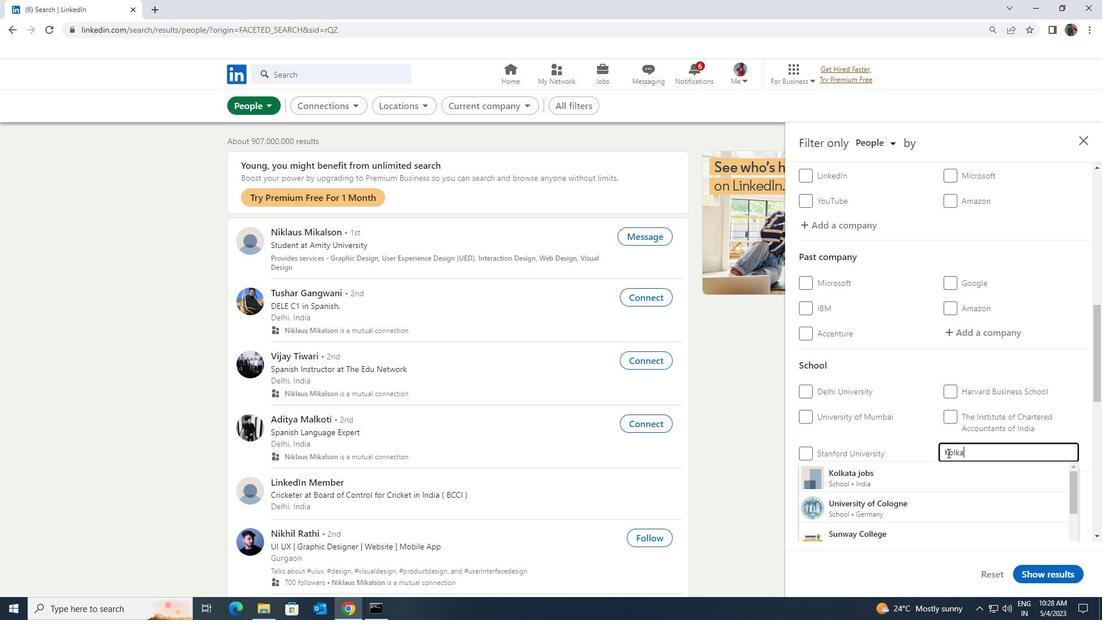 
Action: Mouse moved to (939, 467)
Screenshot: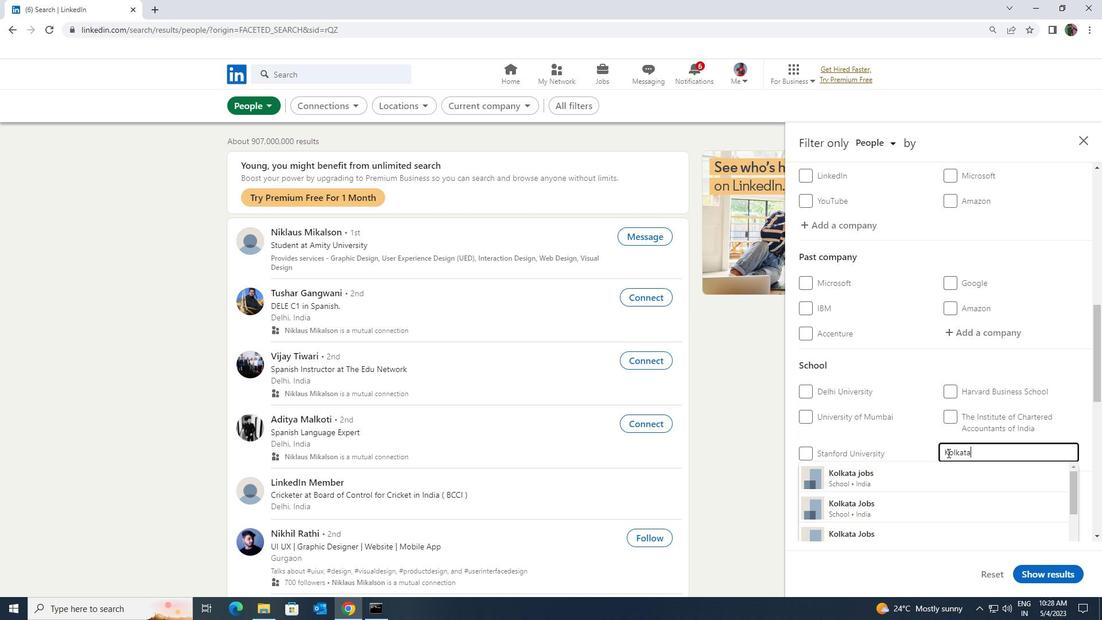 
Action: Mouse pressed left at (939, 467)
Screenshot: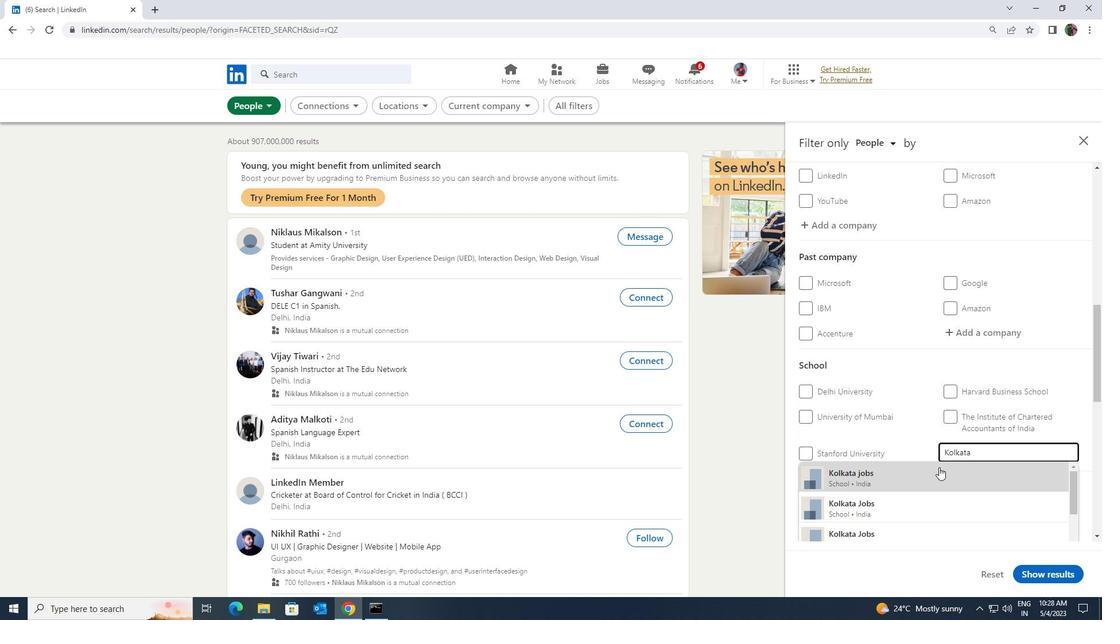 
Action: Mouse scrolled (939, 466) with delta (0, 0)
Screenshot: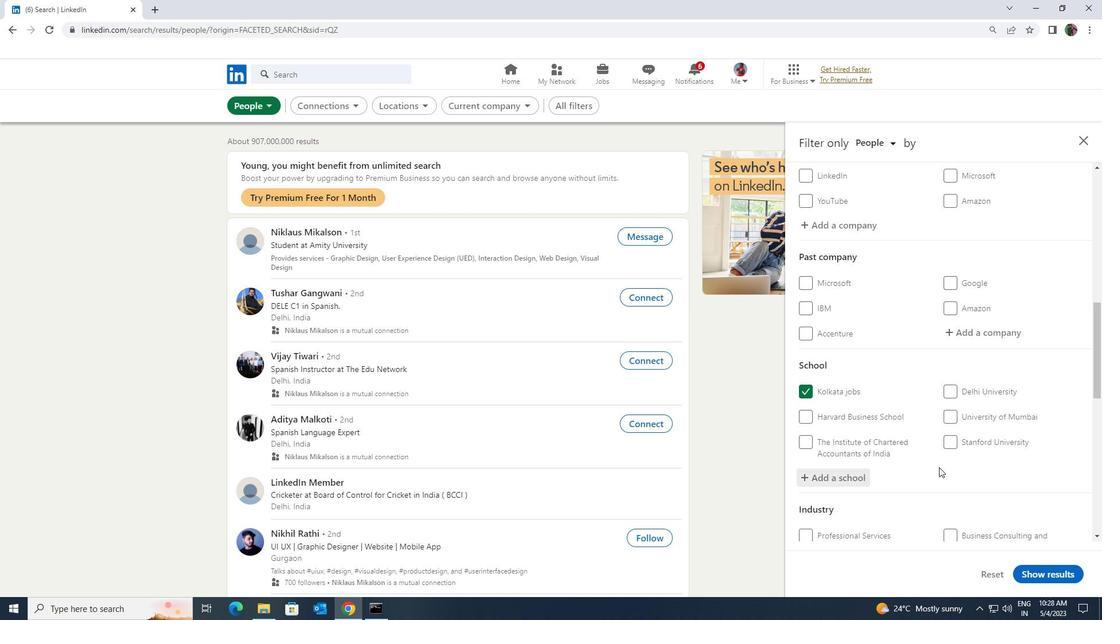 
Action: Mouse scrolled (939, 466) with delta (0, 0)
Screenshot: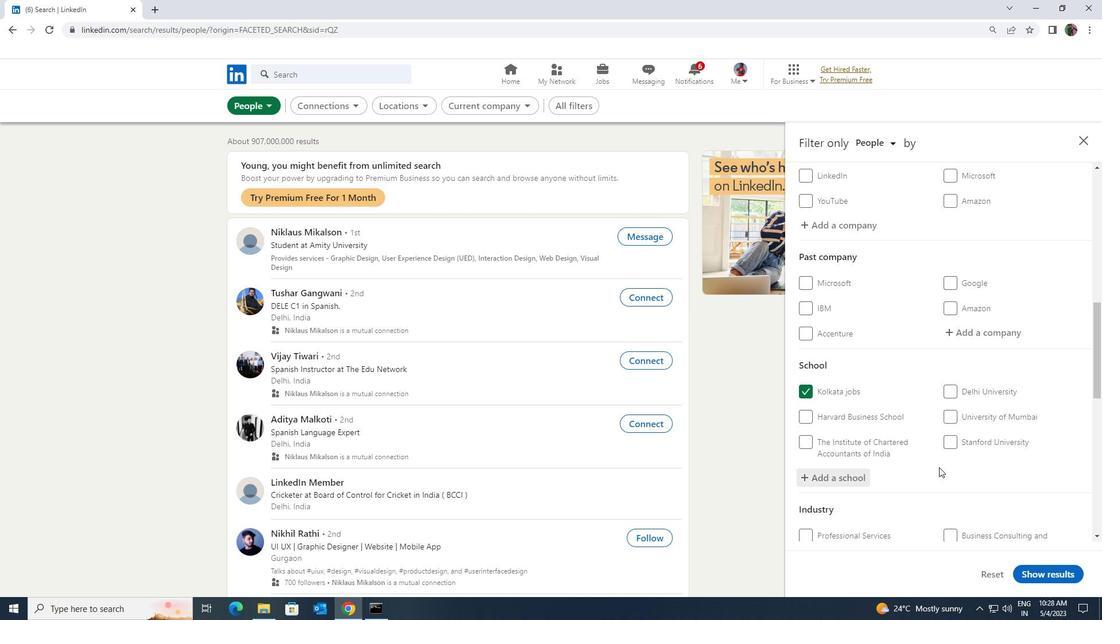 
Action: Mouse moved to (950, 485)
Screenshot: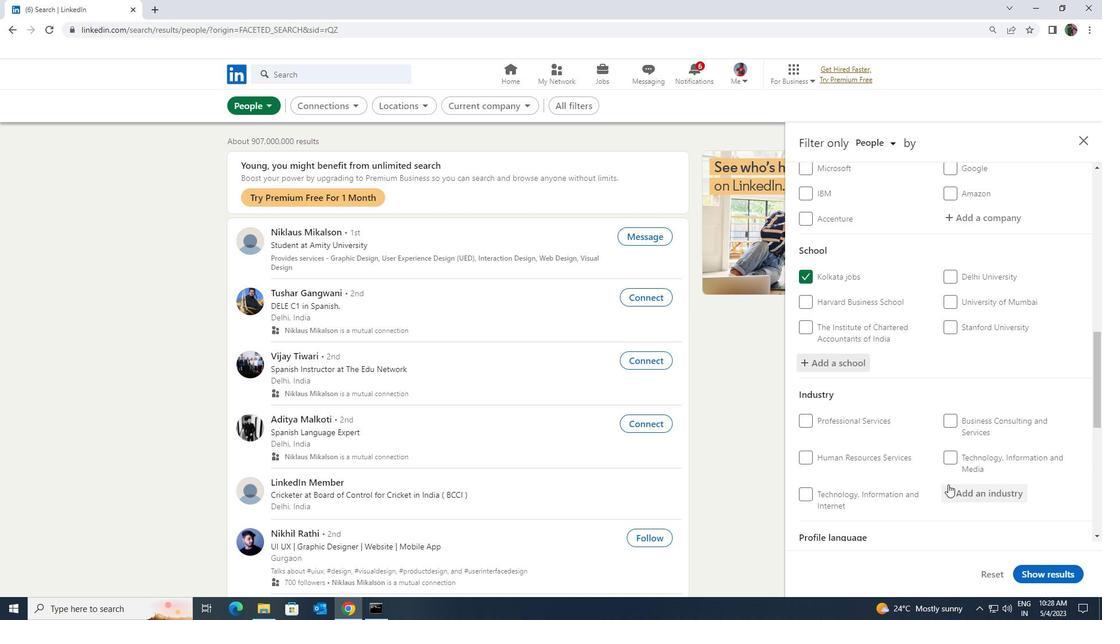 
Action: Mouse pressed left at (950, 485)
Screenshot: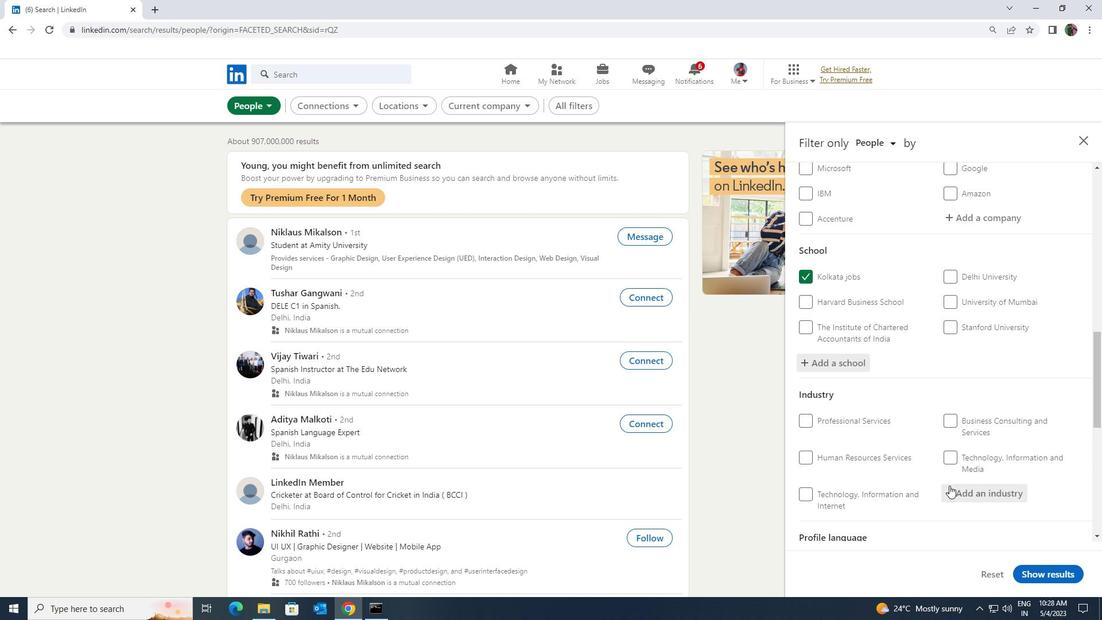 
Action: Key pressed <Key.shift>TOB
Screenshot: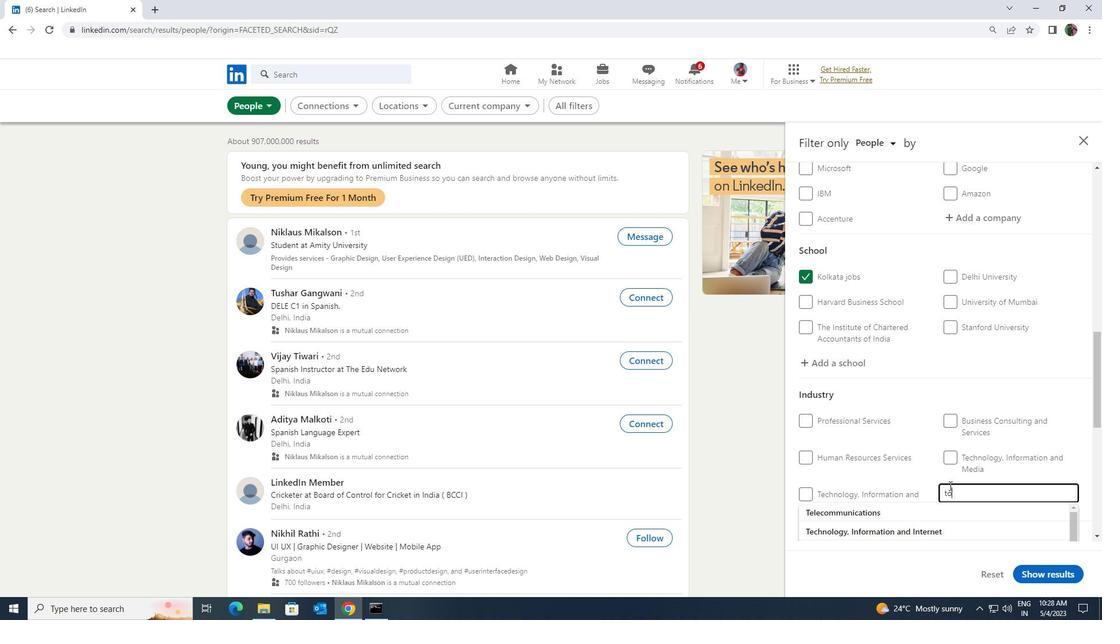 
Action: Mouse moved to (951, 499)
Screenshot: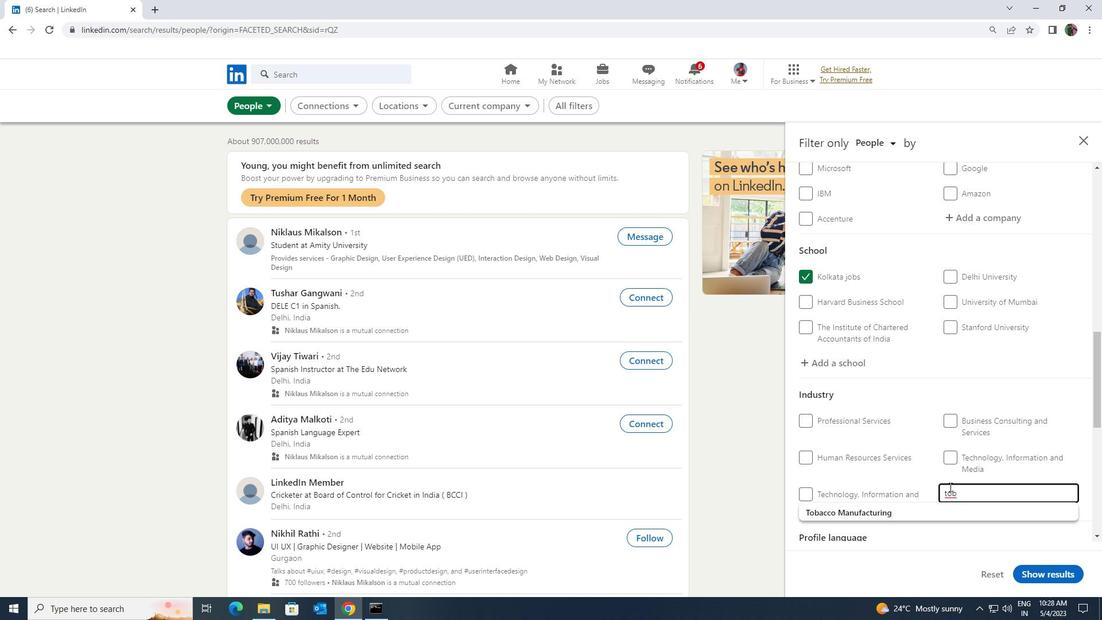 
Action: Mouse pressed left at (951, 499)
Screenshot: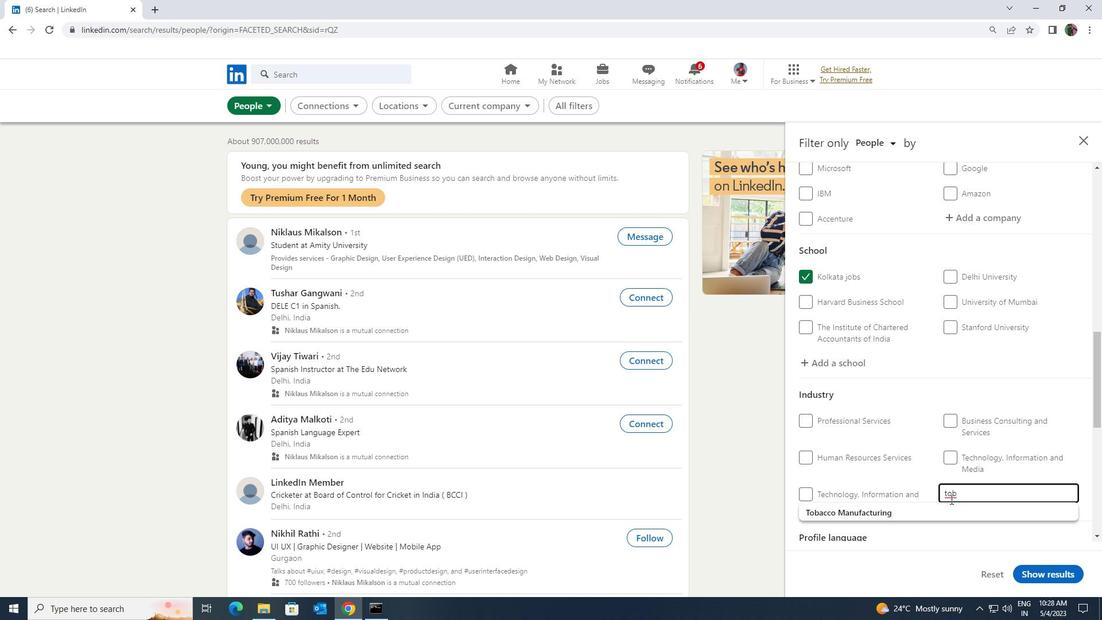 
Action: Mouse moved to (947, 507)
Screenshot: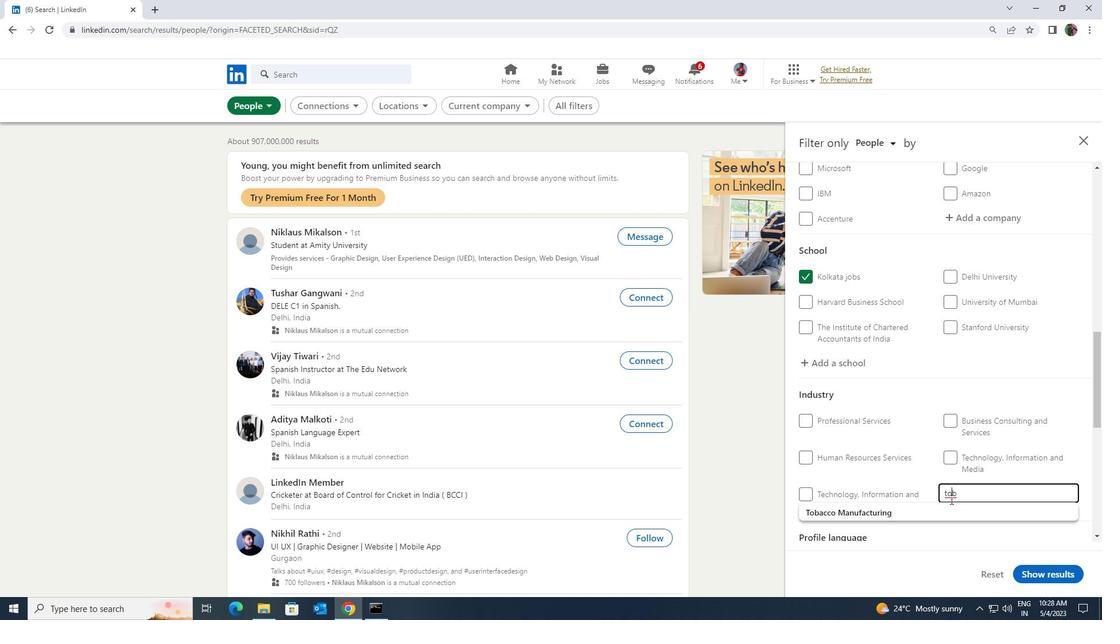 
Action: Mouse pressed left at (947, 507)
Screenshot: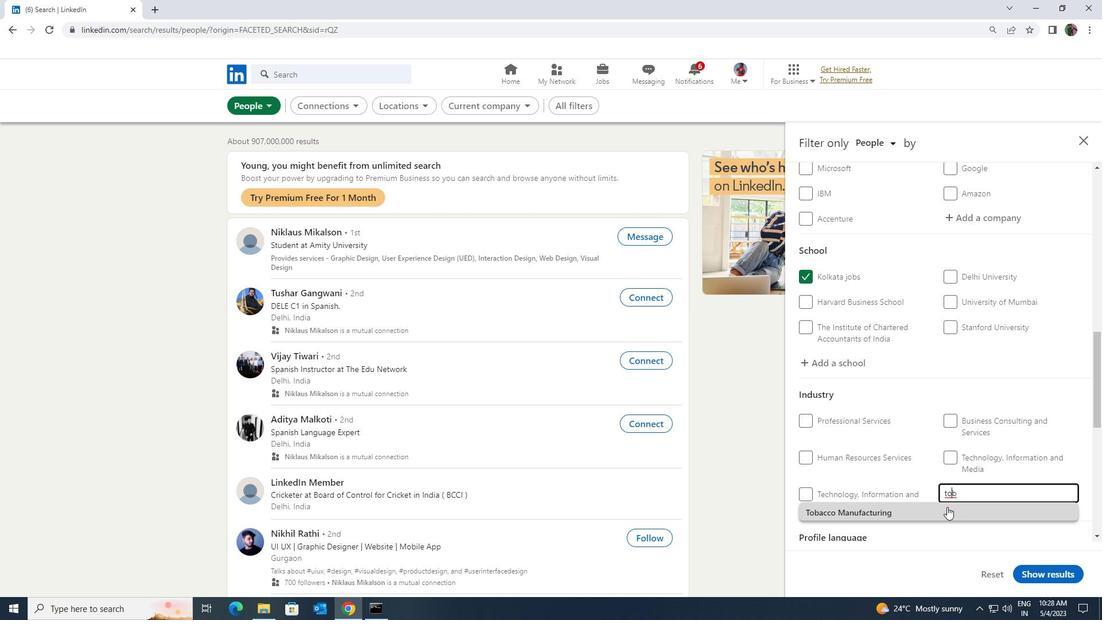 
Action: Mouse scrolled (947, 506) with delta (0, 0)
Screenshot: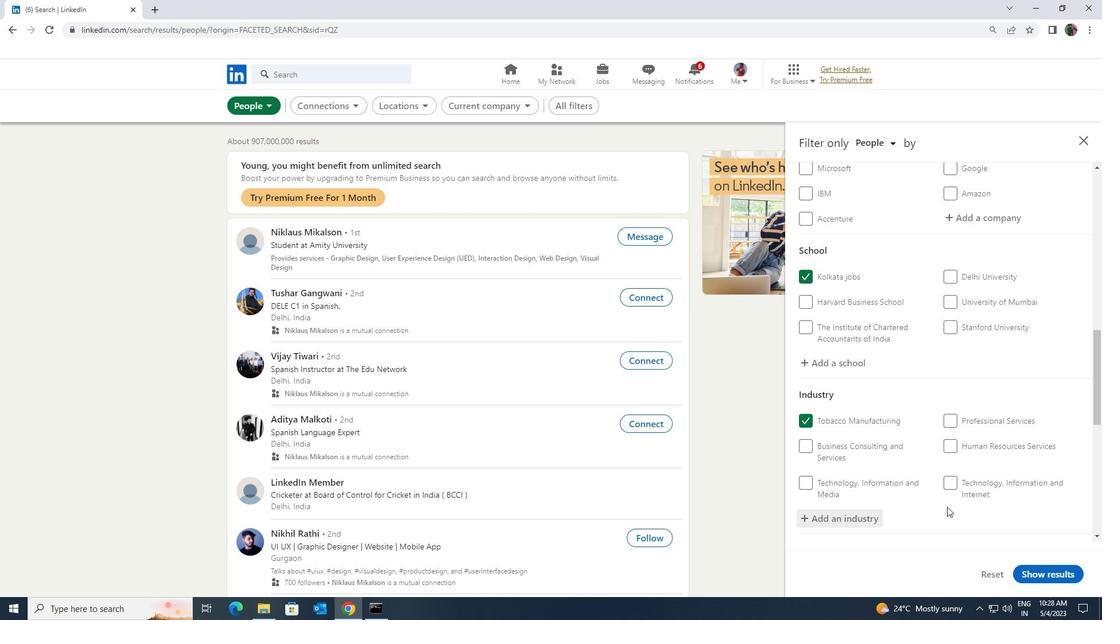 
Action: Mouse scrolled (947, 506) with delta (0, 0)
Screenshot: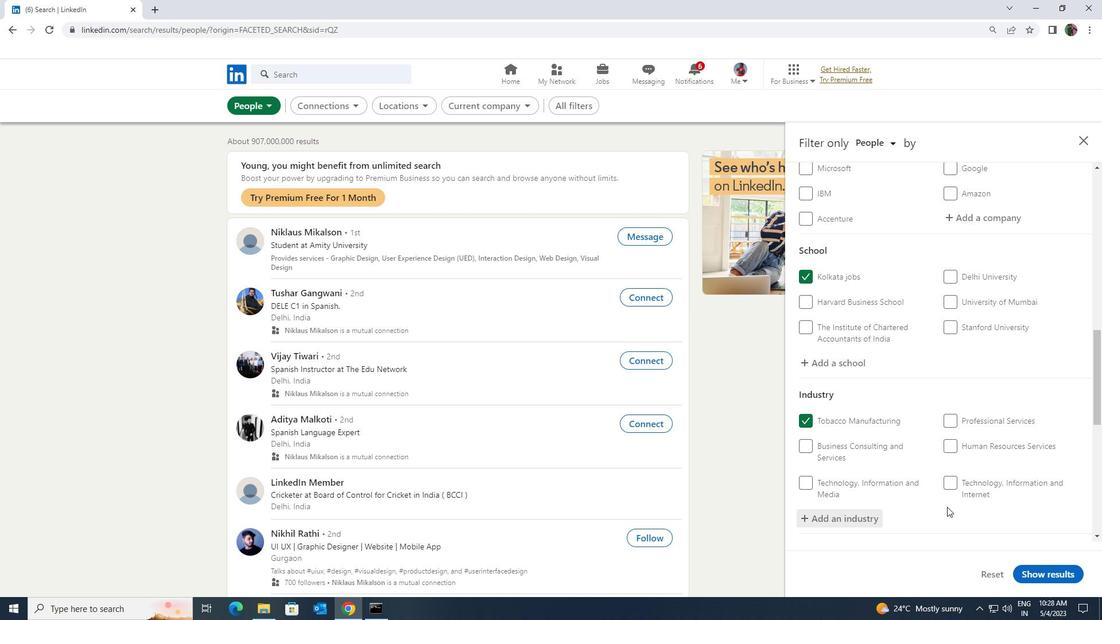 
Action: Mouse scrolled (947, 506) with delta (0, 0)
Screenshot: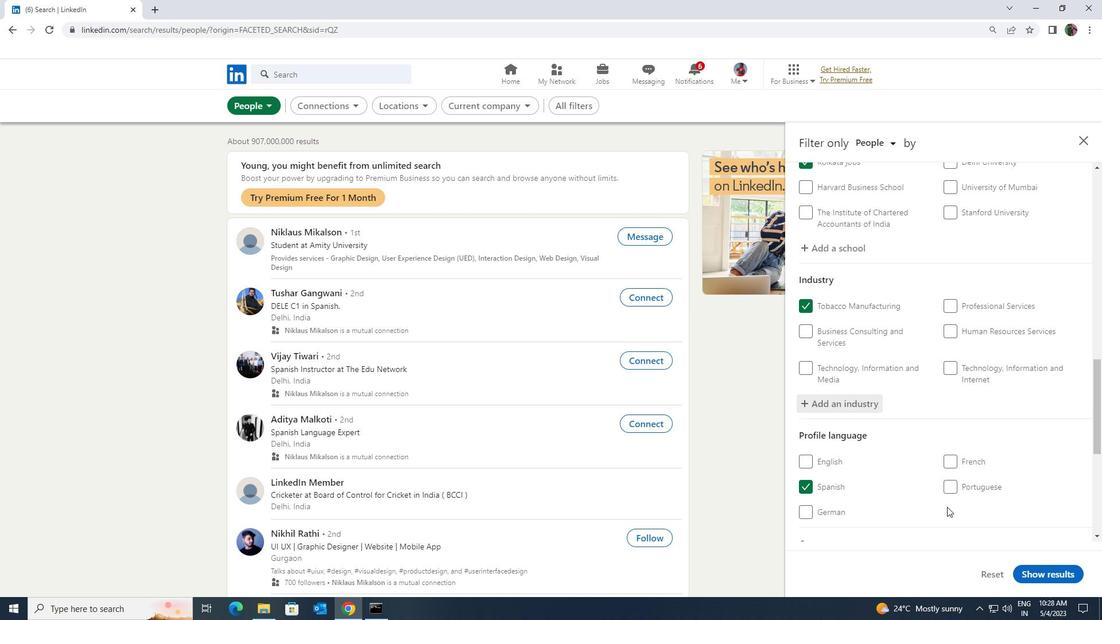 
Action: Mouse scrolled (947, 506) with delta (0, 0)
Screenshot: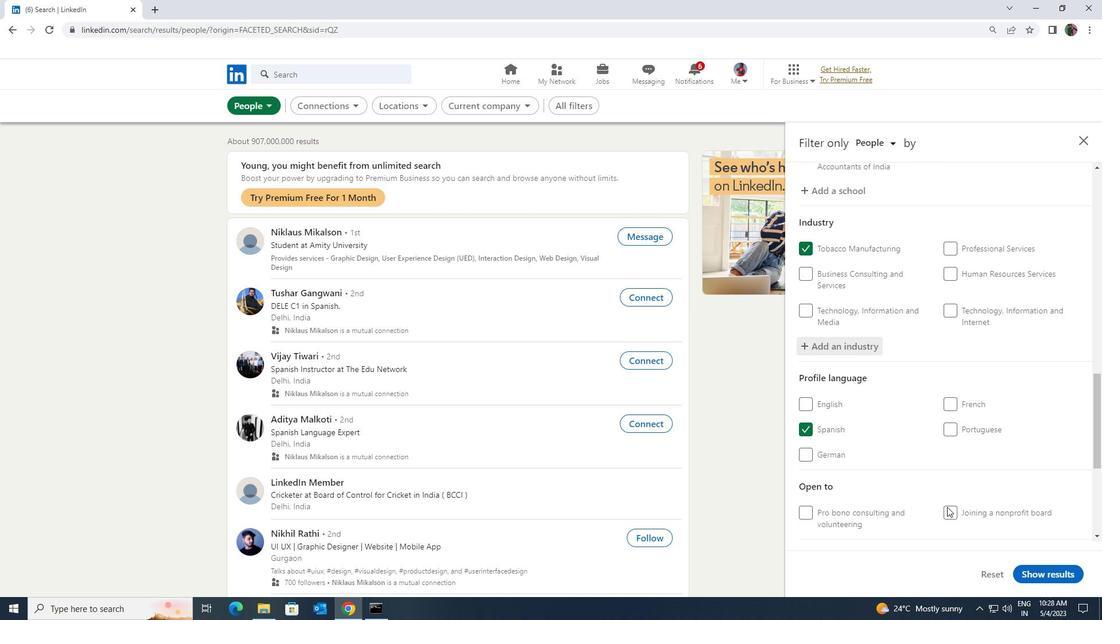 
Action: Mouse scrolled (947, 506) with delta (0, 0)
Screenshot: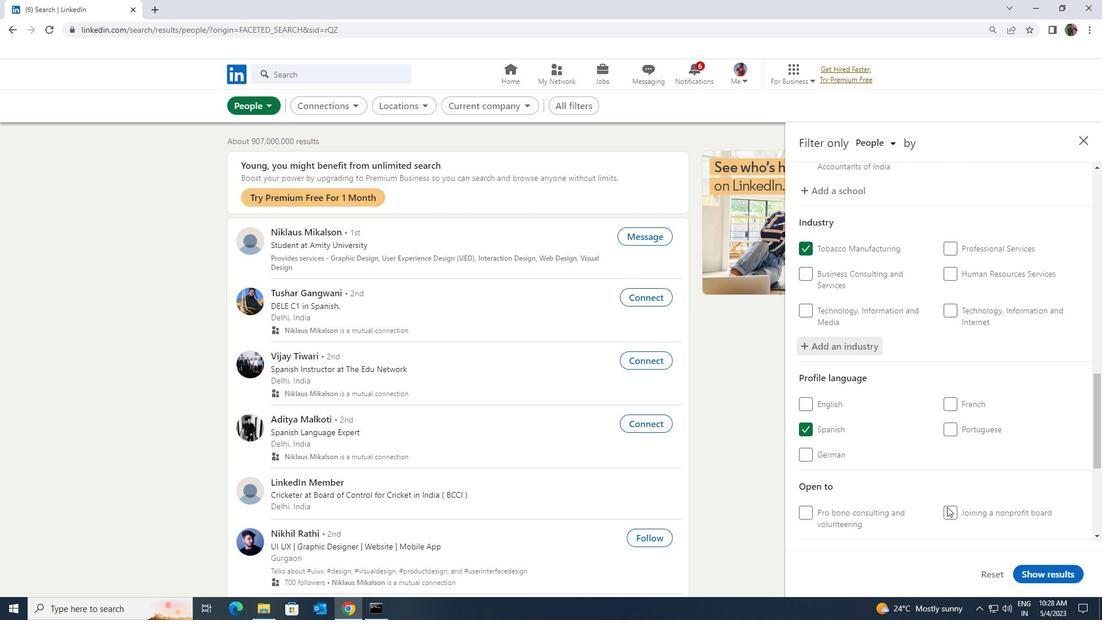 
Action: Mouse moved to (952, 514)
Screenshot: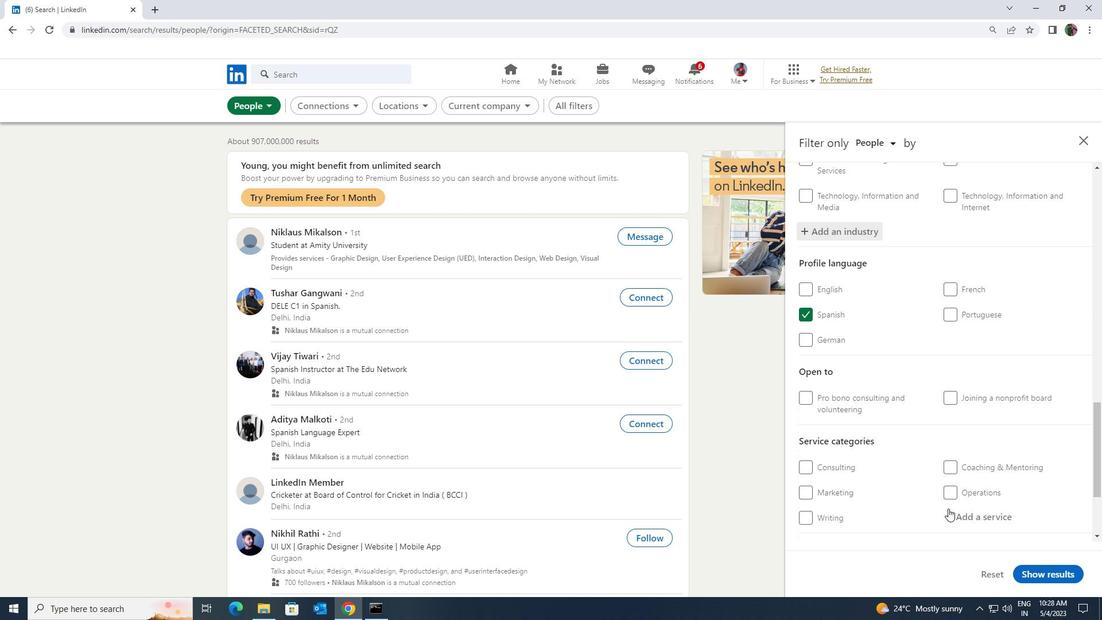 
Action: Mouse pressed left at (952, 514)
Screenshot: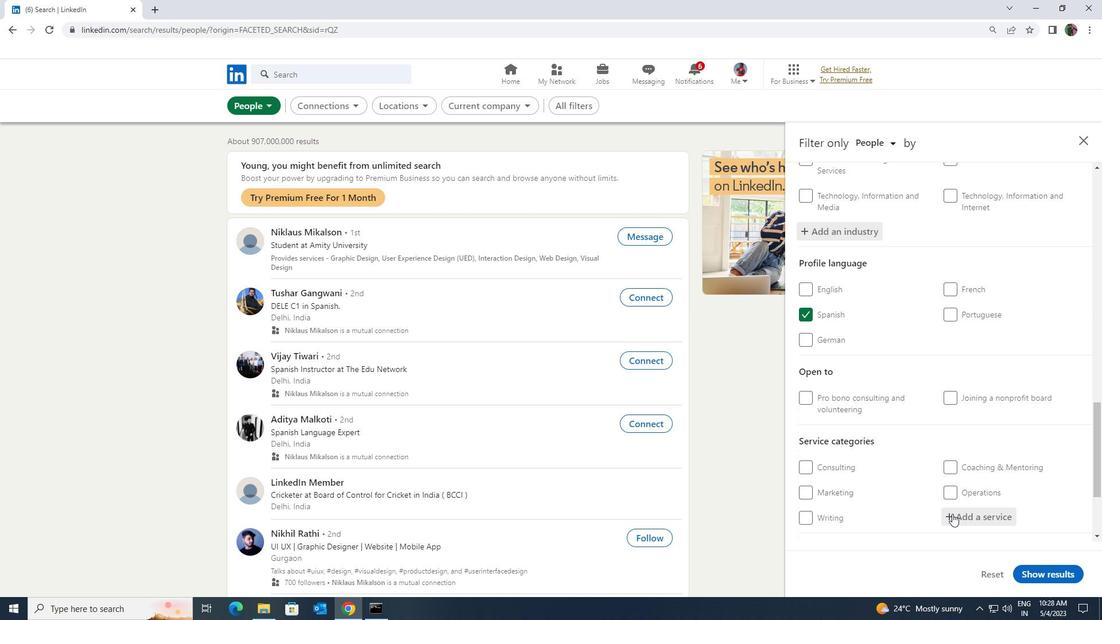 
Action: Key pressed <Key.shift><Key.shift><Key.shift><Key.shift><Key.shift><Key.shift><Key.shift><Key.shift><Key.shift><Key.shift>GHOSTWRI
Screenshot: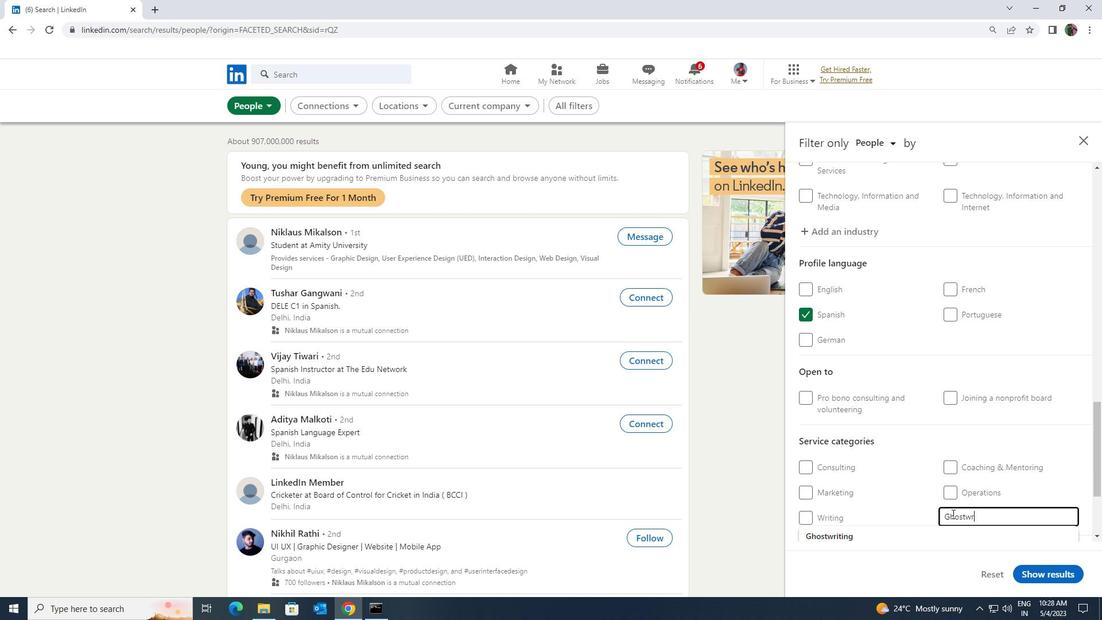 
Action: Mouse moved to (938, 530)
Screenshot: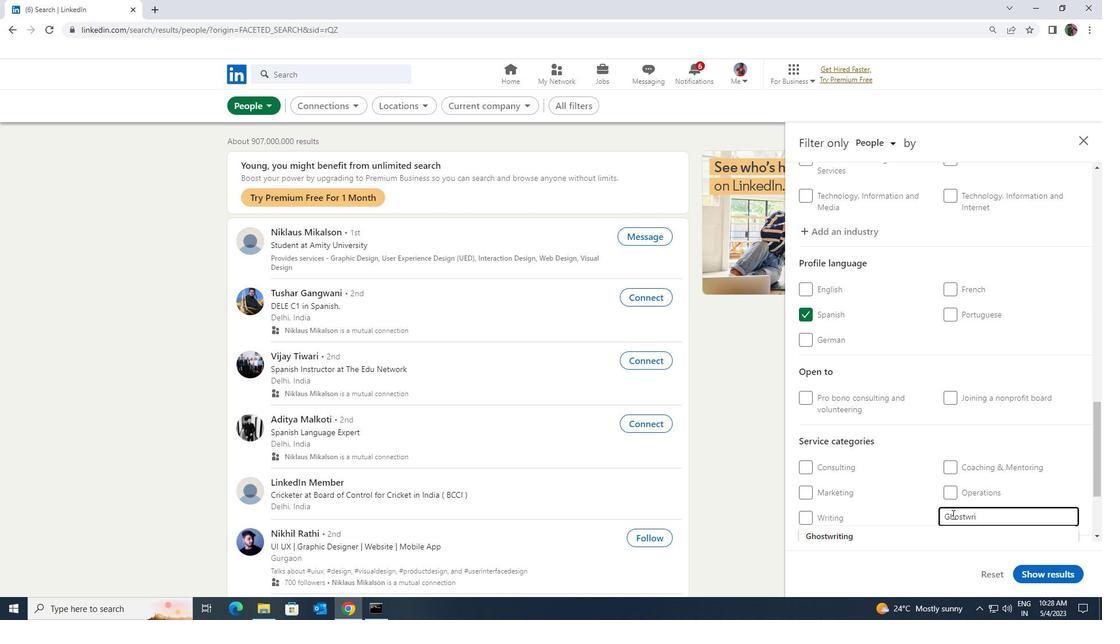 
Action: Mouse pressed left at (938, 530)
Screenshot: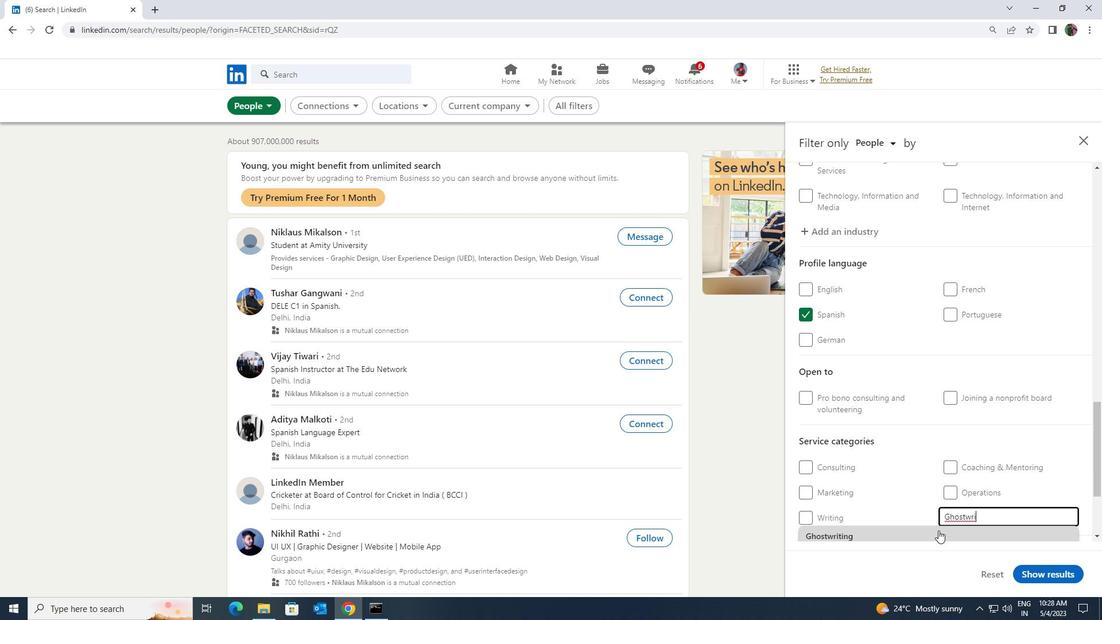 
Action: Mouse moved to (956, 519)
Screenshot: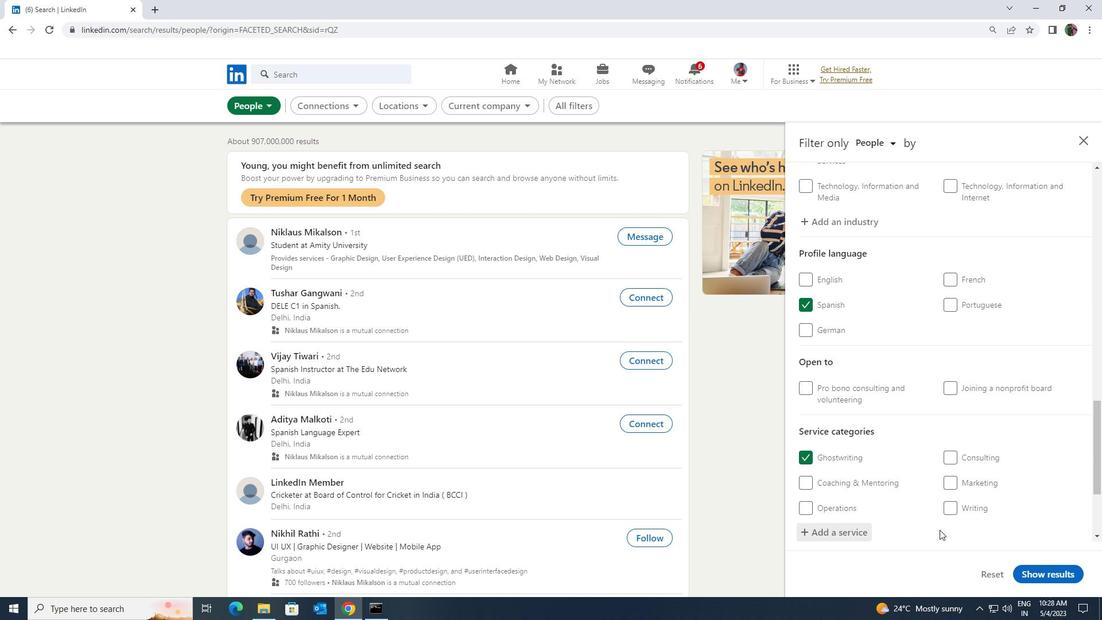 
Action: Mouse scrolled (956, 519) with delta (0, 0)
Screenshot: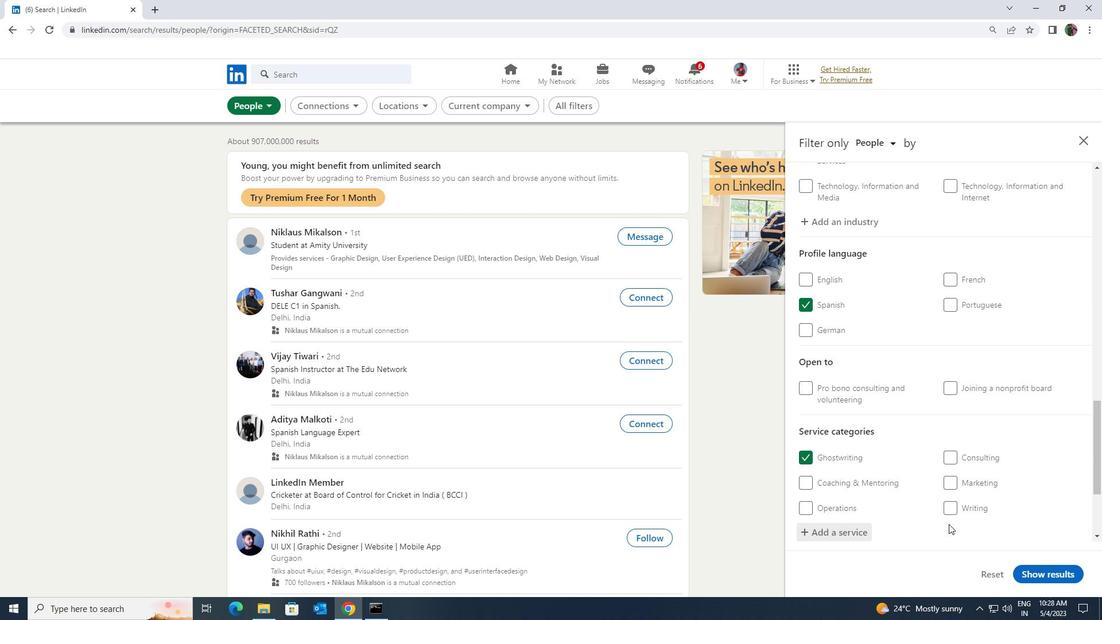 
Action: Mouse moved to (958, 518)
Screenshot: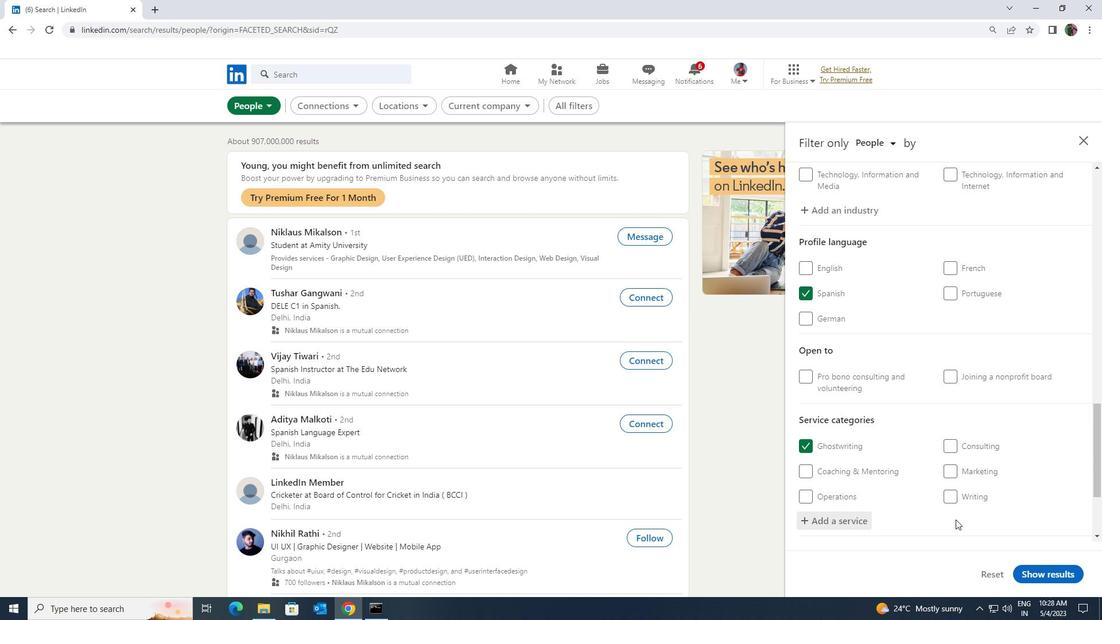 
Action: Mouse scrolled (958, 517) with delta (0, 0)
Screenshot: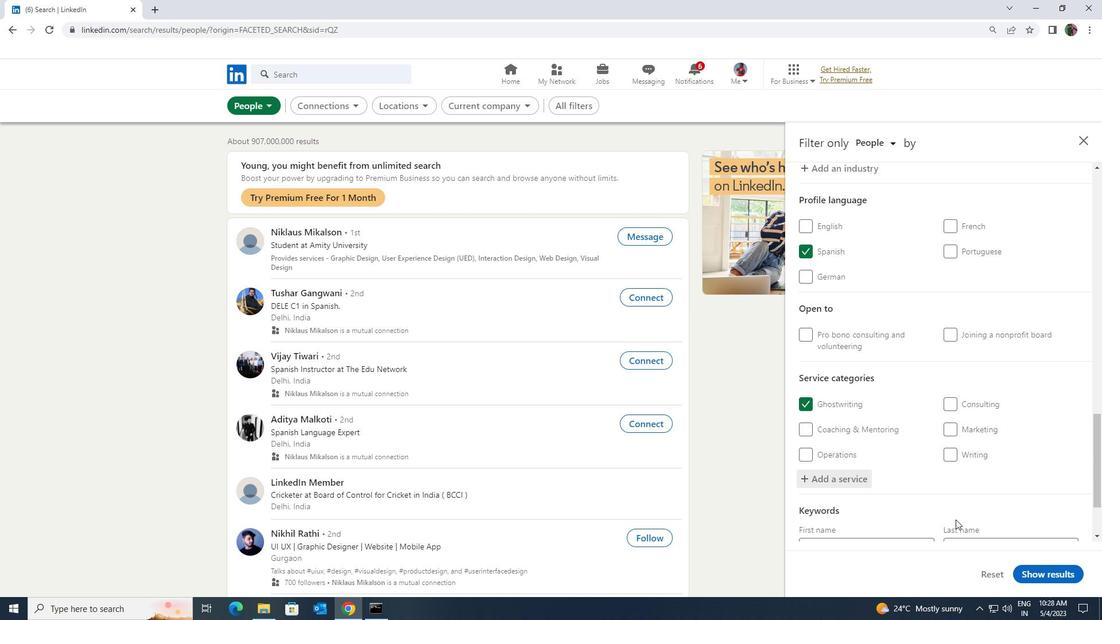
Action: Mouse moved to (927, 525)
Screenshot: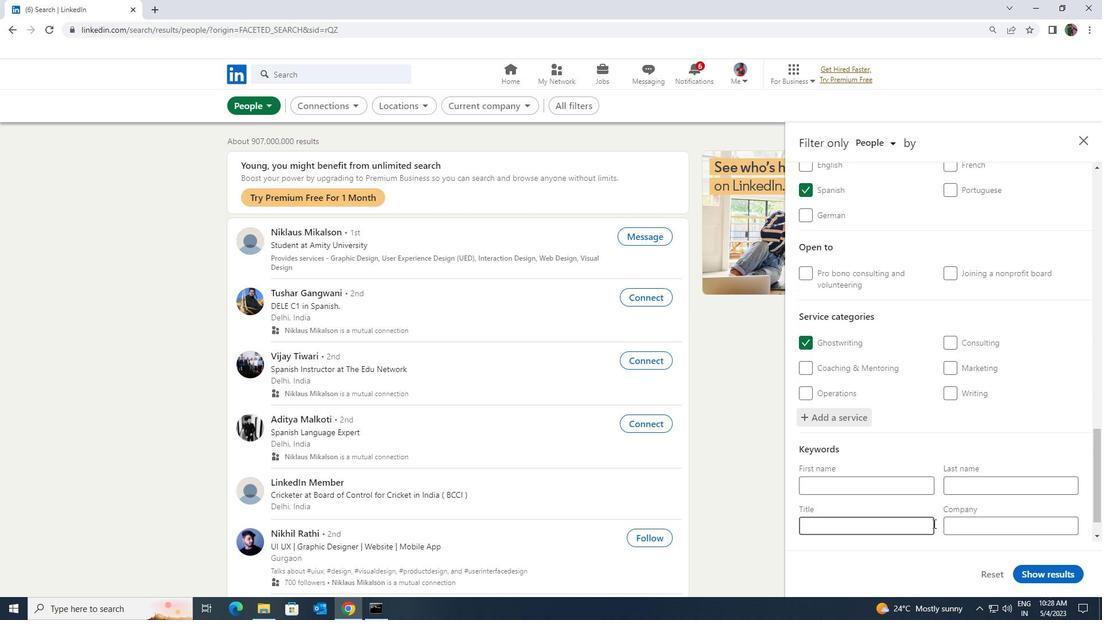 
Action: Mouse pressed left at (927, 525)
Screenshot: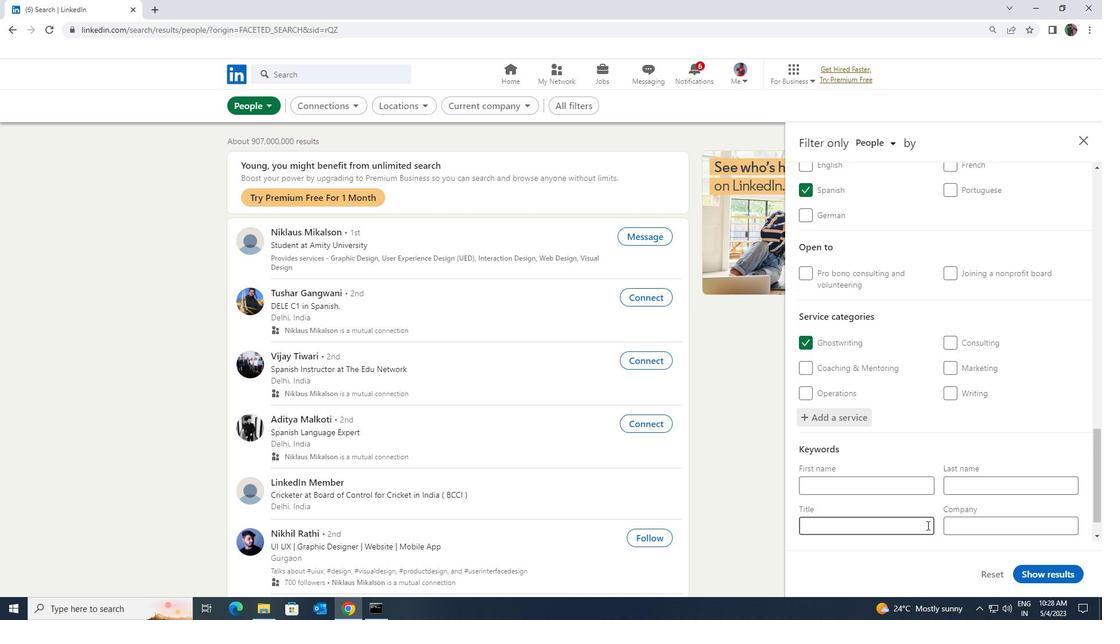 
Action: Key pressed <Key.shift><Key.shift><Key.shift><Key.shift><Key.shift><Key.shift><Key.shift><Key.shift><Key.shift><Key.shift><Key.shift><Key.shift><Key.shift><Key.shift><Key.shift><Key.shift><Key.shift><Key.shift><Key.shift><Key.shift><Key.shift><Key.shift><Key.shift><Key.shift><Key.shift><Key.shift><Key.shift><Key.shift><Key.shift><Key.shift><Key.shift><Key.shift><Key.shift><Key.shift><Key.shift><Key.shift><Key.shift><Key.shift><Key.shift><Key.shift><Key.shift><Key.shift><Key.shift><Key.shift><Key.shift><Key.shift><Key.shift><Key.shift><Key.shift><Key.shift><Key.shift><Key.shift><Key.shift><Key.shift><Key.shift><Key.shift><Key.shift><Key.shift><Key.shift><Key.shift><Key.shift><Key.shift><Key.shift><Key.shift><Key.shift><Key.shift><Key.shift><Key.shift><Key.shift><Key.shift><Key.shift><Key.shift><Key.shift><Key.shift><Key.shift><Key.shift><Key.shift><Key.shift><Key.shift><Key.shift><Key.shift><Key.shift><Key.shift><Key.shift><Key.shift><Key.shift>LANDSCAPING<Key.space><Key.shift><Key.shift><Key.shift><Key.shift><Key.shift>ASSISTANT
Screenshot: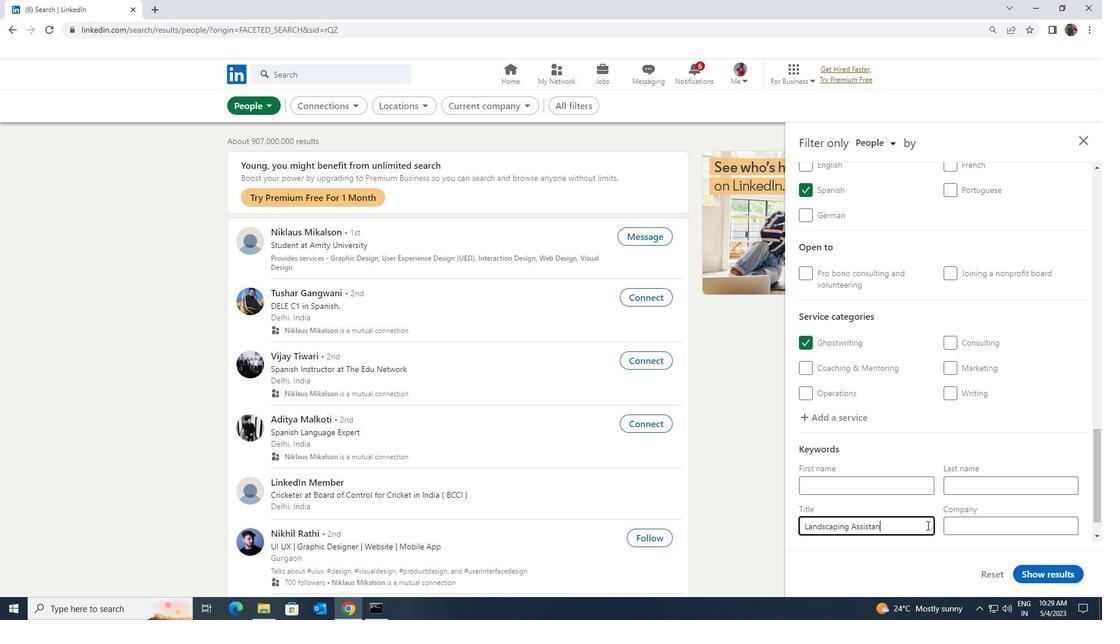 
Action: Mouse moved to (1017, 569)
Screenshot: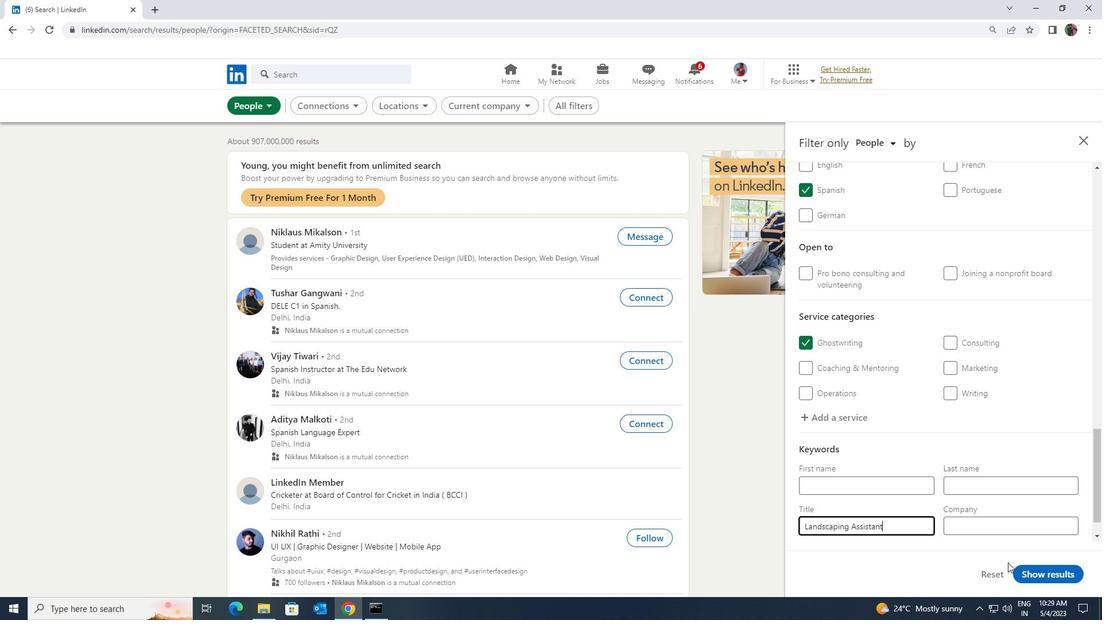 
Action: Mouse pressed left at (1017, 569)
Screenshot: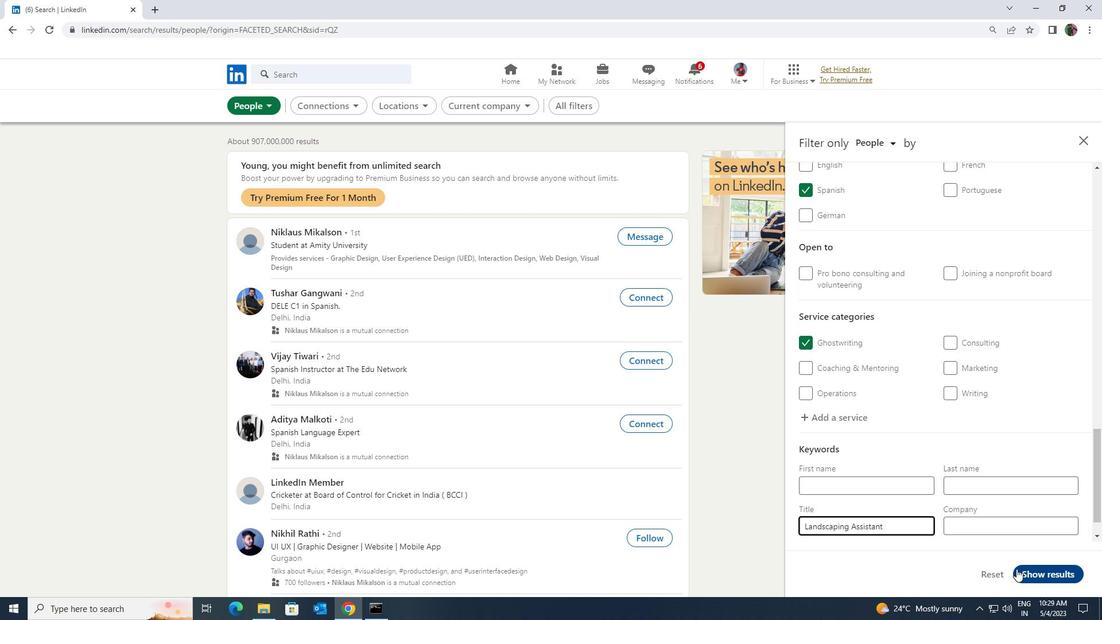 
Action: Mouse moved to (1017, 569)
Screenshot: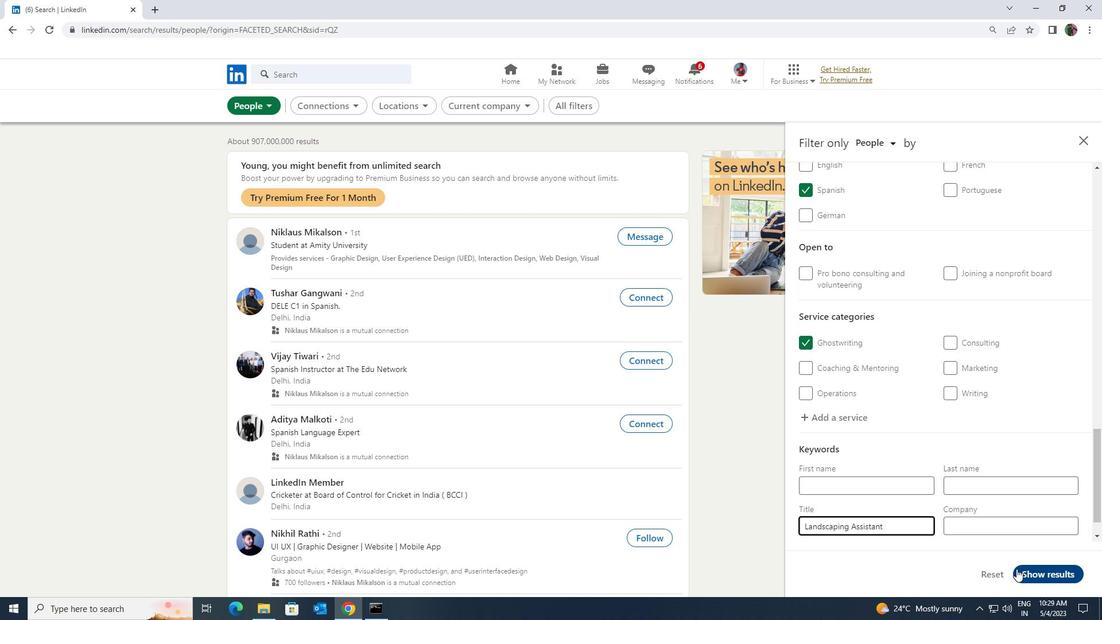 
